 Task: Create in the project AuraTech in Backlog an issue 'Create a new online platform for online animation courses with advanced animation tools and community features', assign it to team member softage.4@softage.net and change the status to IN PROGRESS. Create in the project AuraTech in Backlog an issue 'Implement a new cloud-based time tracking system for a company with advanced time tracking and project management features', assign it to team member softage.1@softage.net and change the status to IN PROGRESS
Action: Mouse moved to (230, 67)
Screenshot: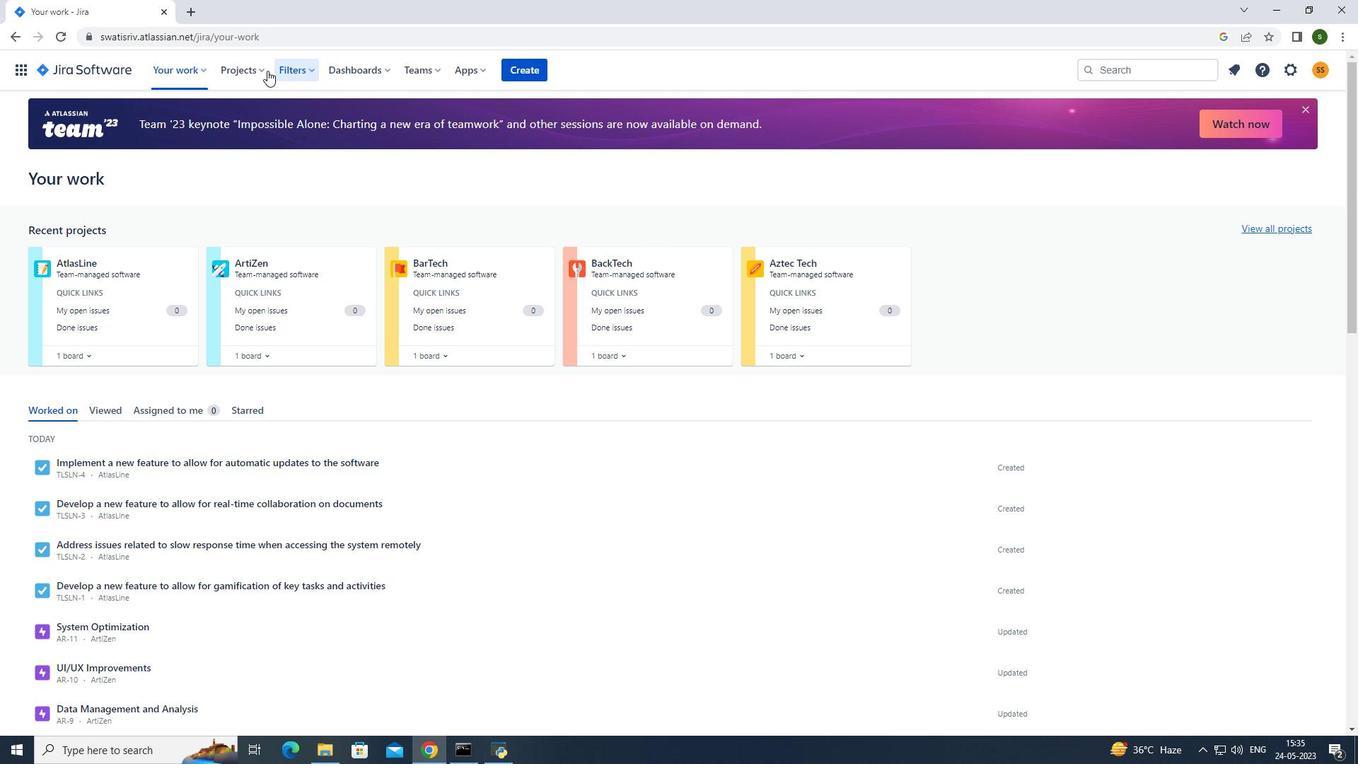 
Action: Mouse pressed left at (230, 67)
Screenshot: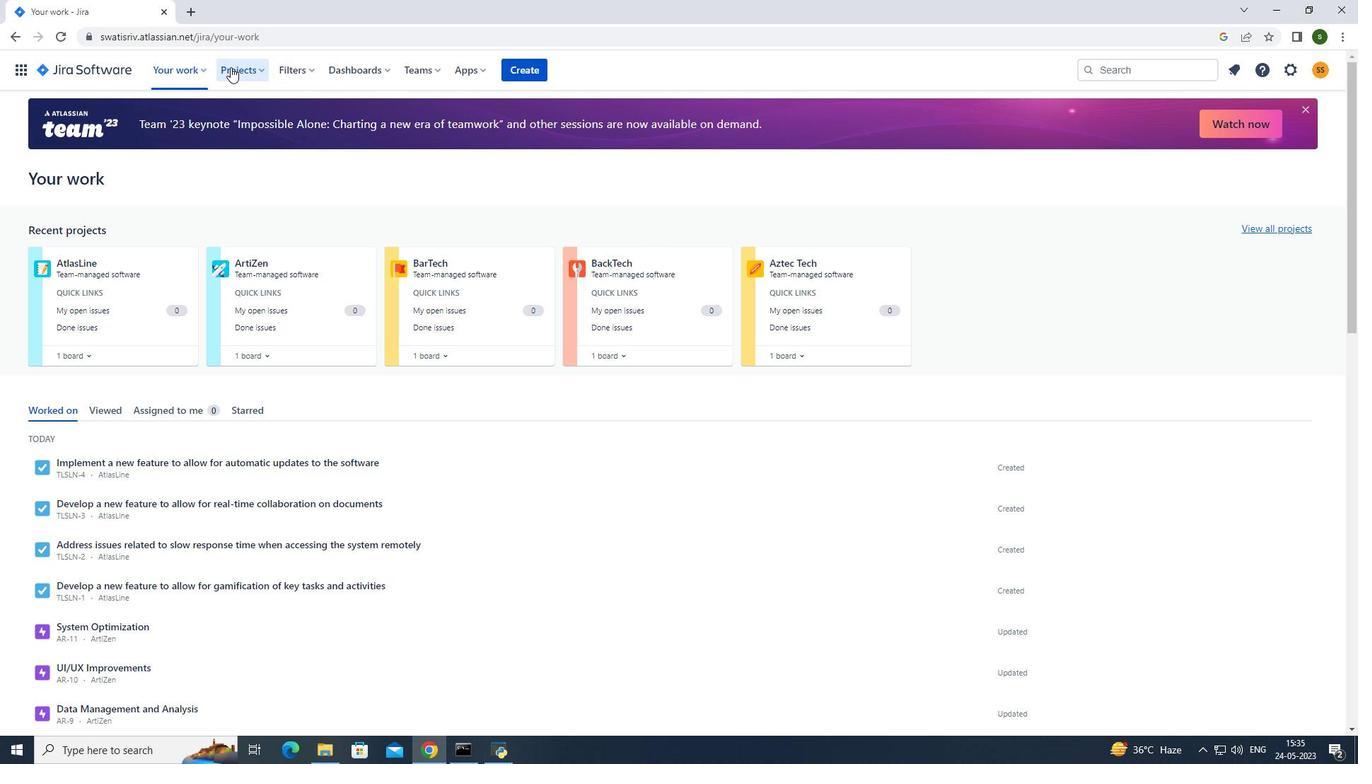 
Action: Mouse moved to (295, 130)
Screenshot: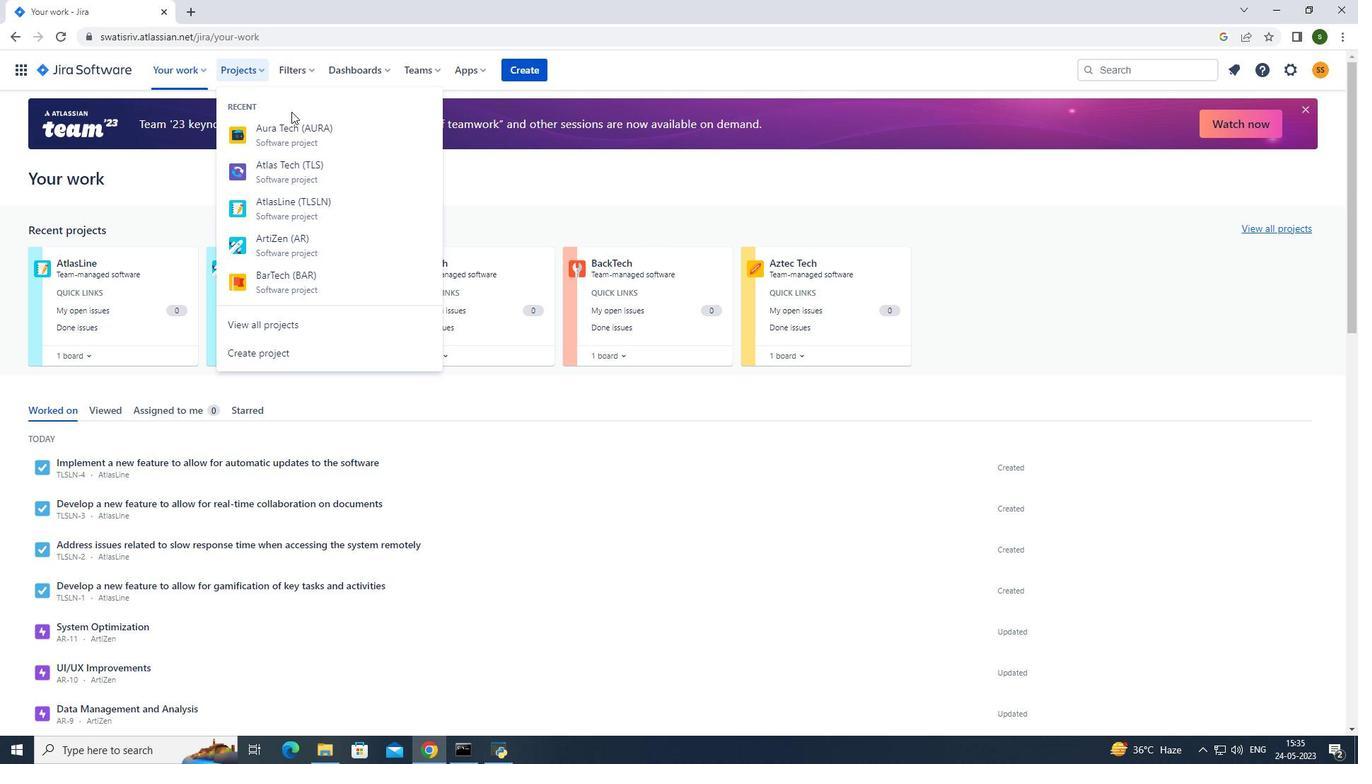 
Action: Mouse pressed left at (295, 130)
Screenshot: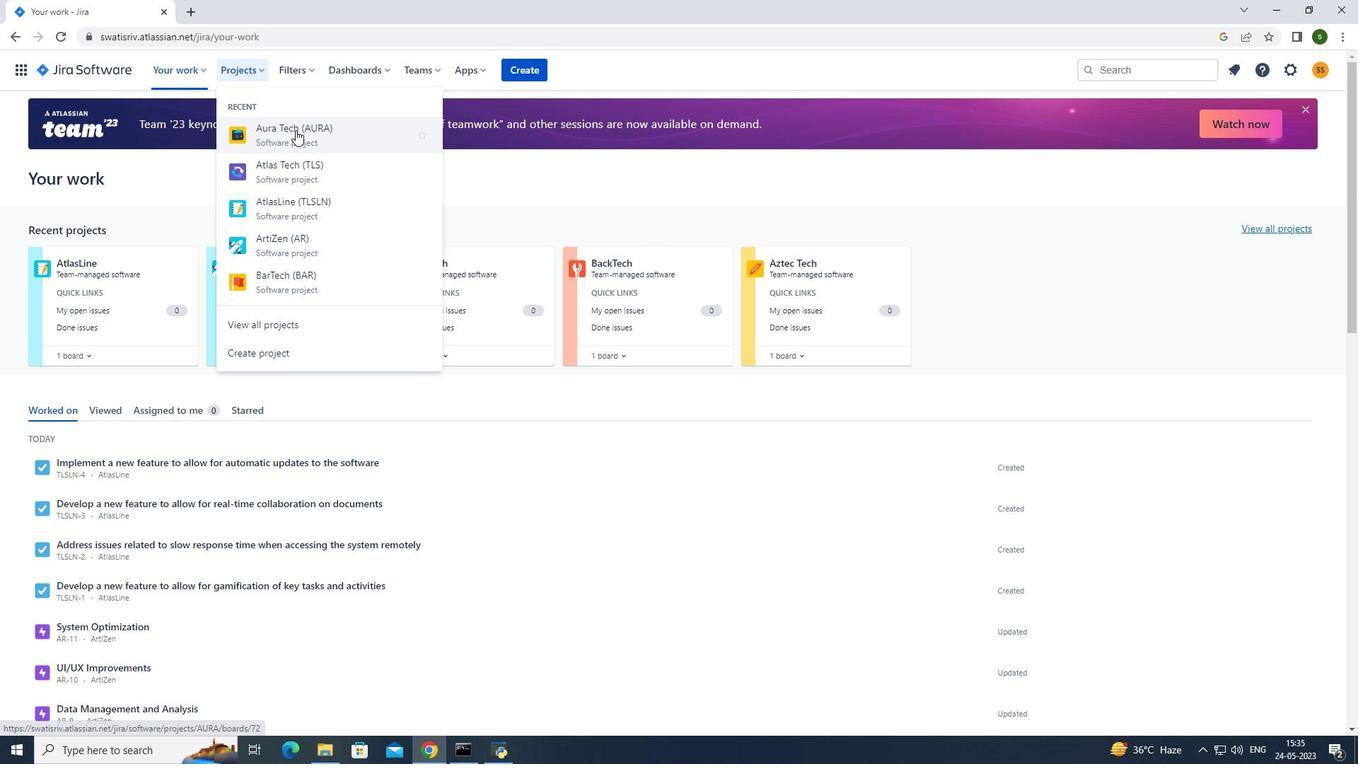 
Action: Mouse moved to (147, 215)
Screenshot: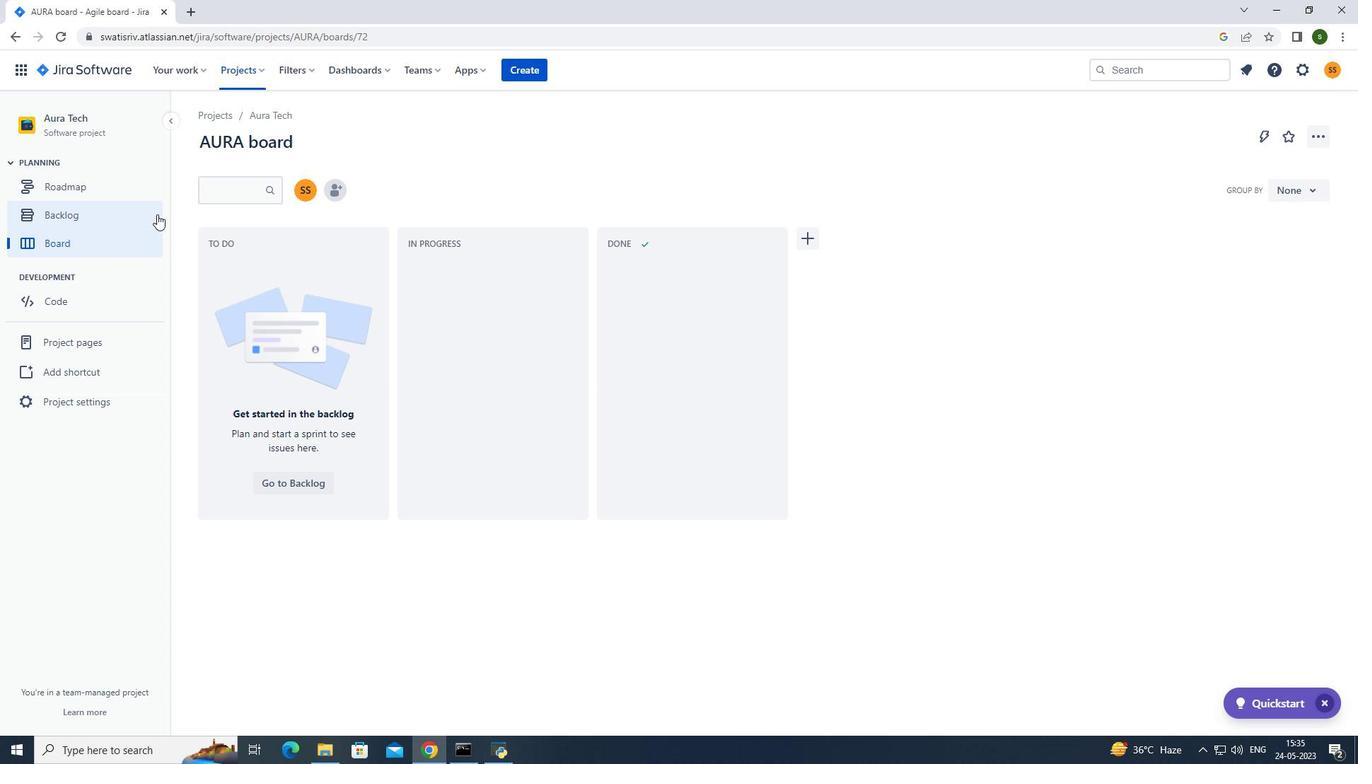 
Action: Mouse pressed left at (147, 215)
Screenshot: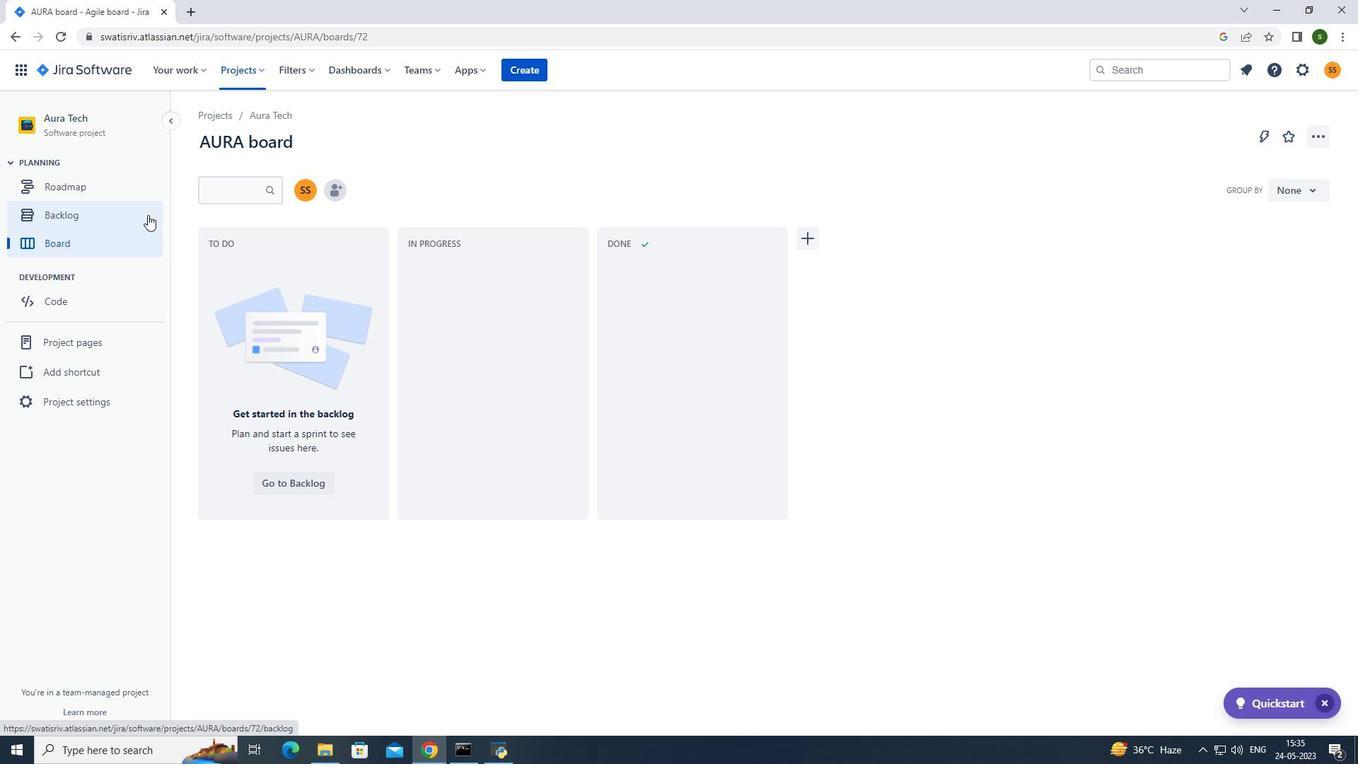 
Action: Mouse moved to (261, 309)
Screenshot: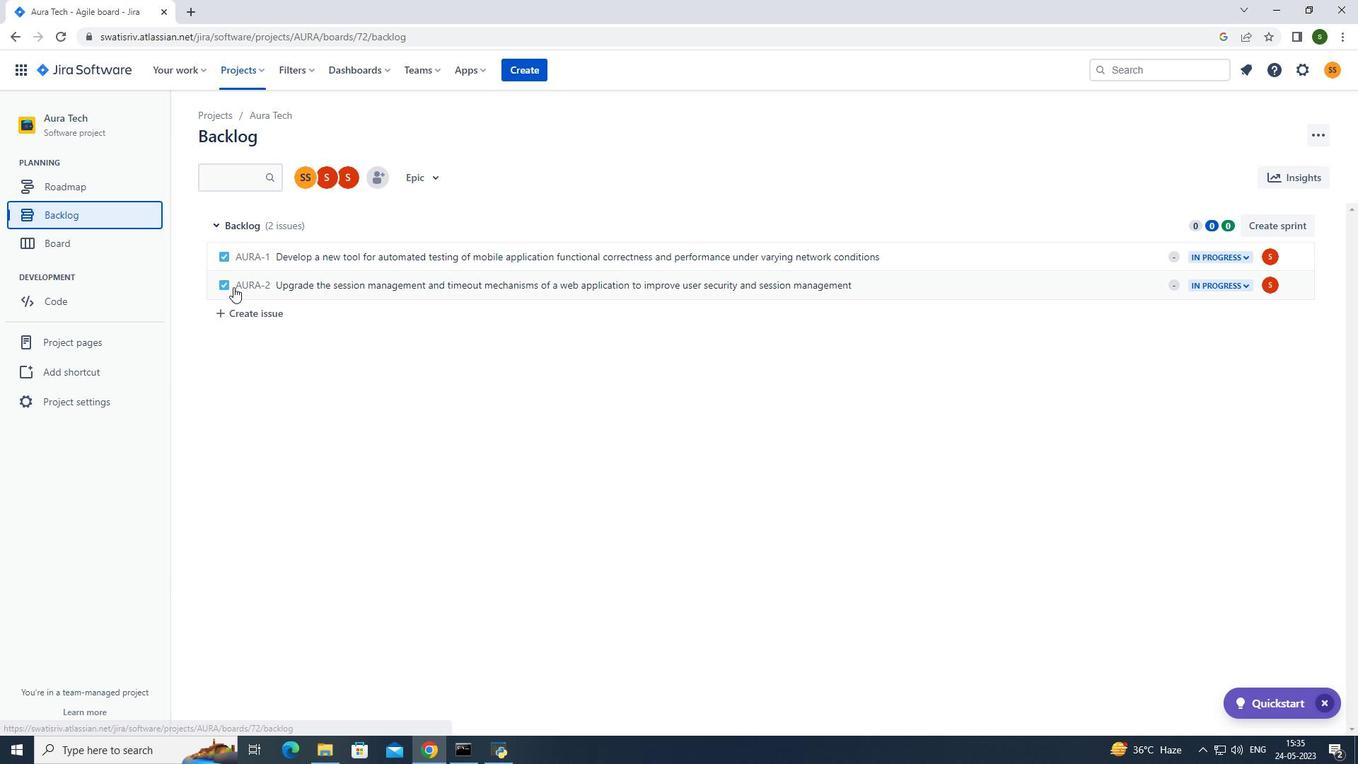 
Action: Mouse pressed left at (261, 309)
Screenshot: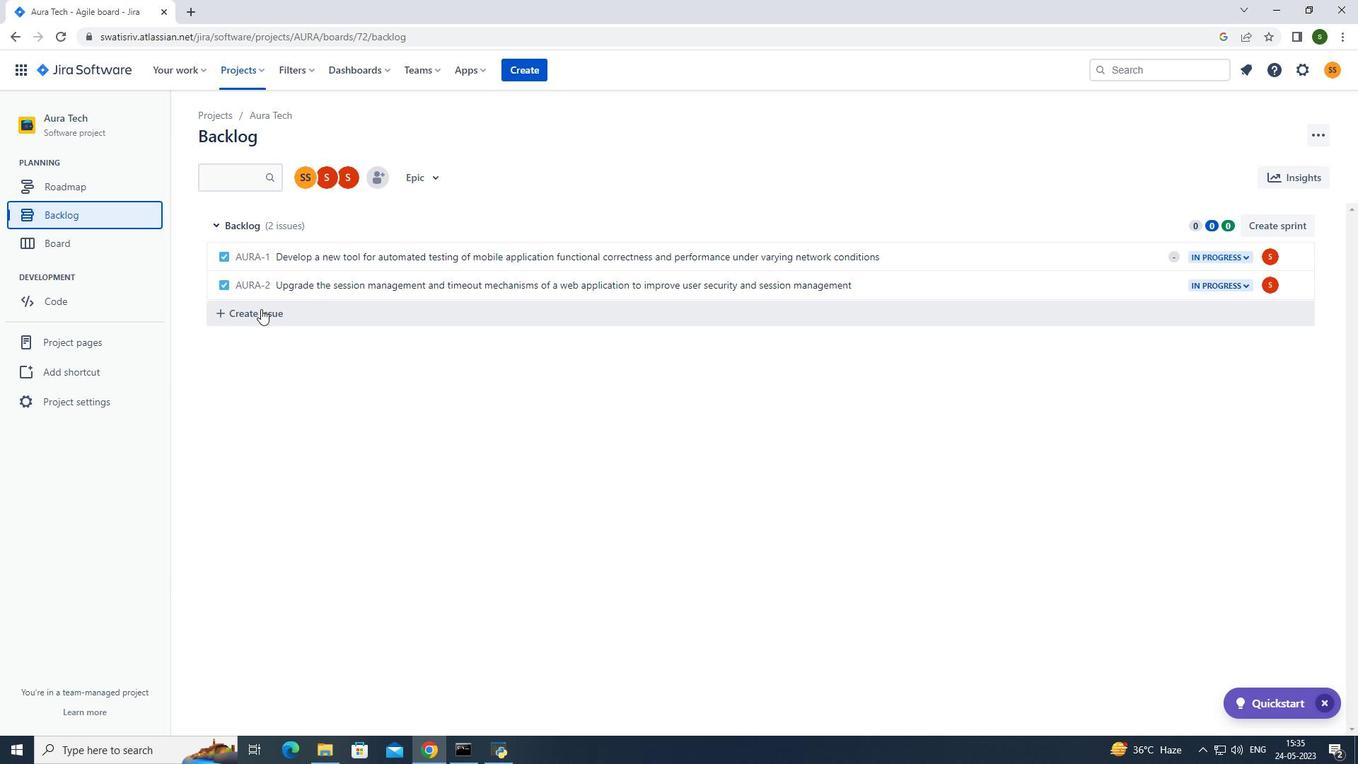 
Action: Mouse moved to (324, 313)
Screenshot: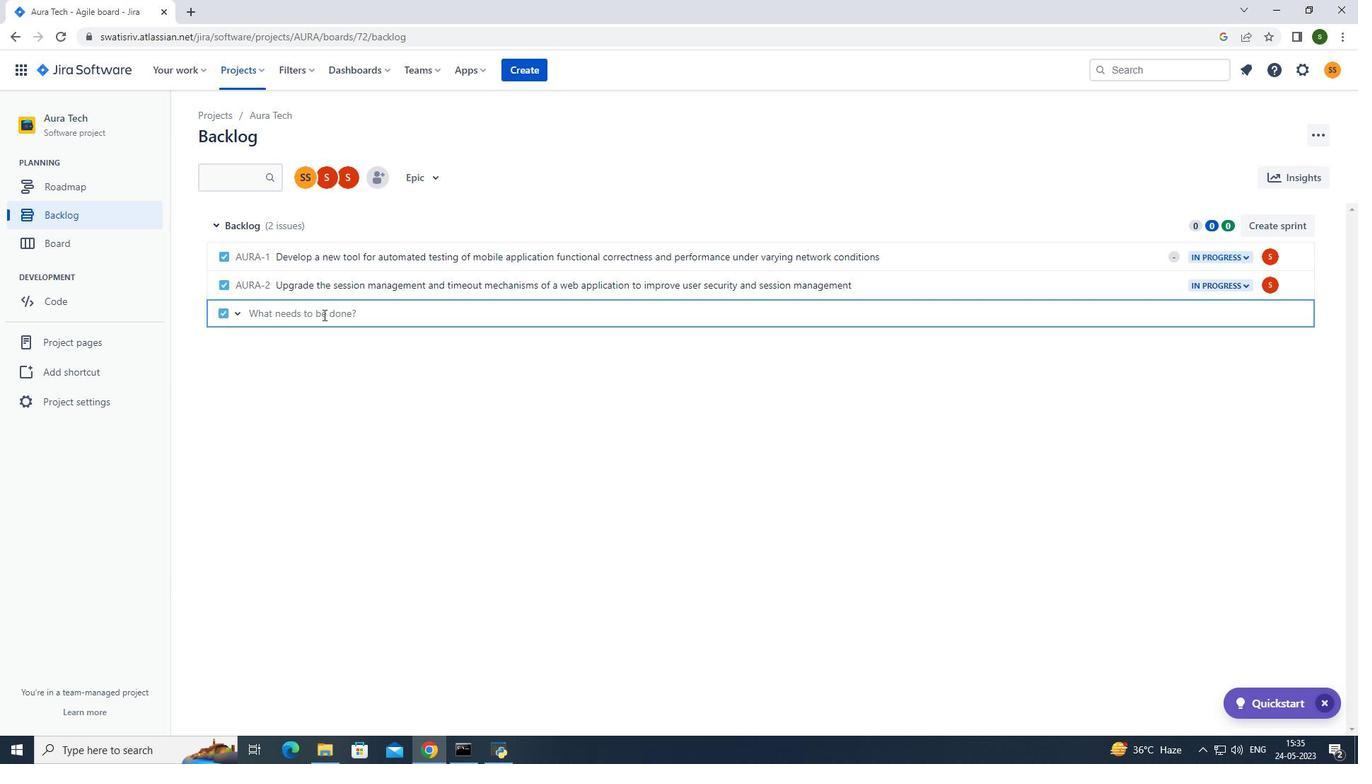 
Action: Mouse pressed left at (324, 313)
Screenshot: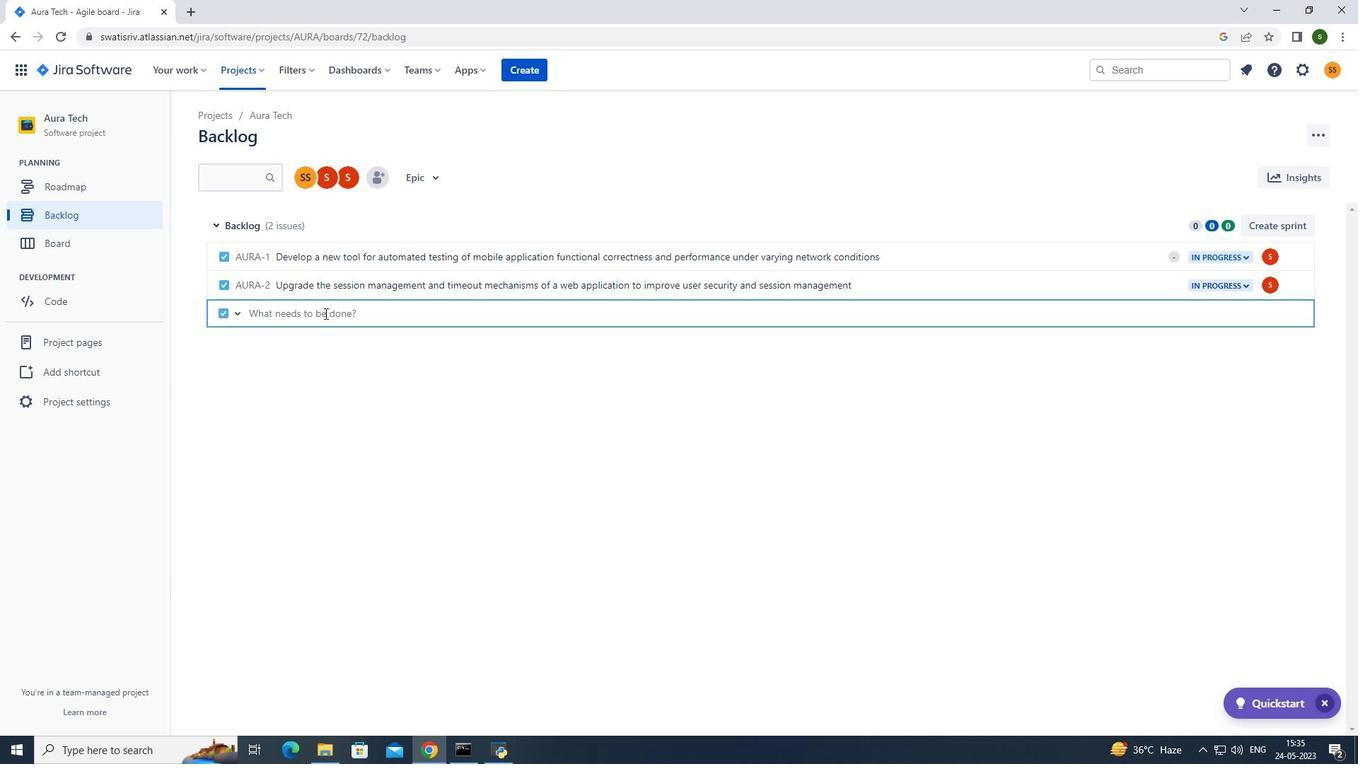 
Action: Mouse moved to (324, 311)
Screenshot: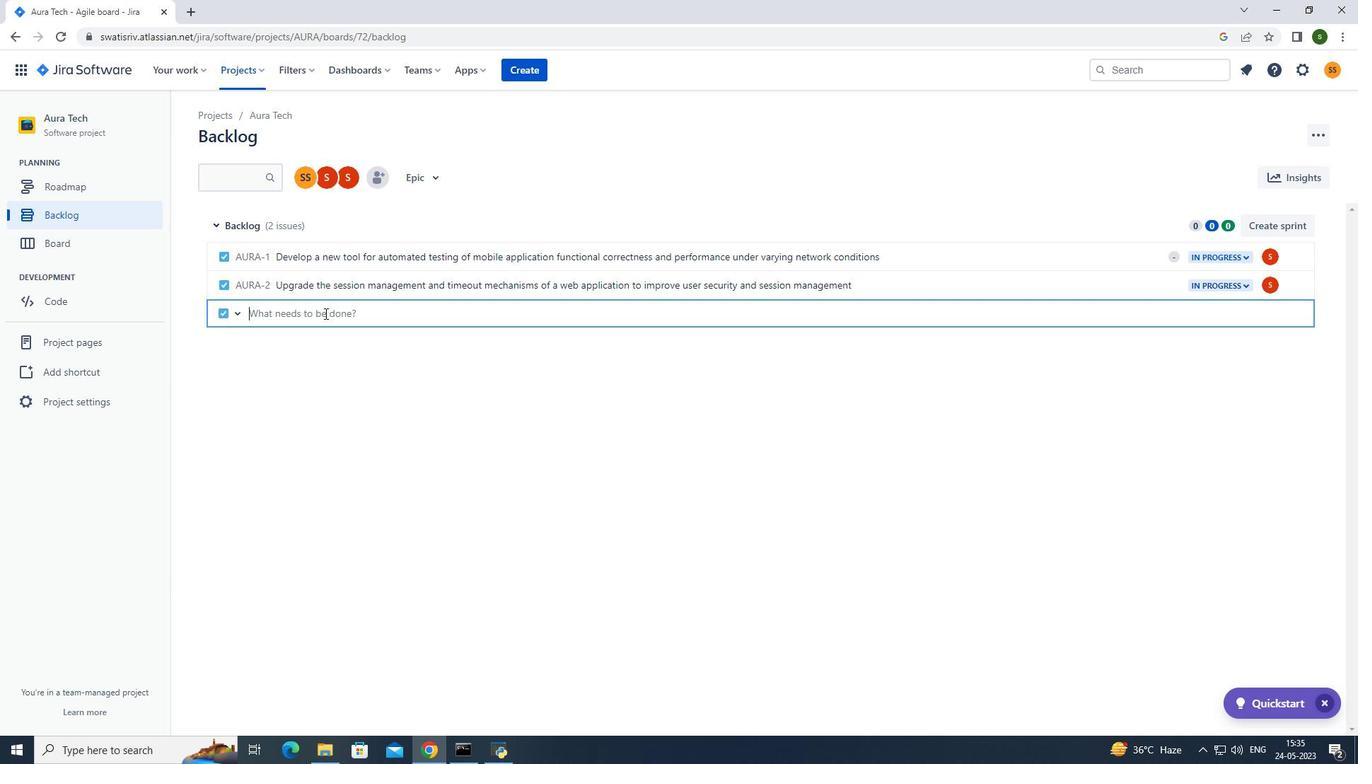 
Action: Key pressed <Key.caps_lock>C<Key.caps_lock>reate<Key.space>a<Key.space>new<Key.space>online<Key.space>play<Key.backspace>tform<Key.space>for<Key.space>online<Key.space>animay<Key.backspace>tion<Key.space>courses<Key.space>wiy<Key.backspace>th<Key.space>adb<Key.backspace>vanced<Key.space>animay<Key.backspace>tion<Key.space>tools<Key.space>and<Key.space>community<Key.space>features<Key.enter>
Screenshot: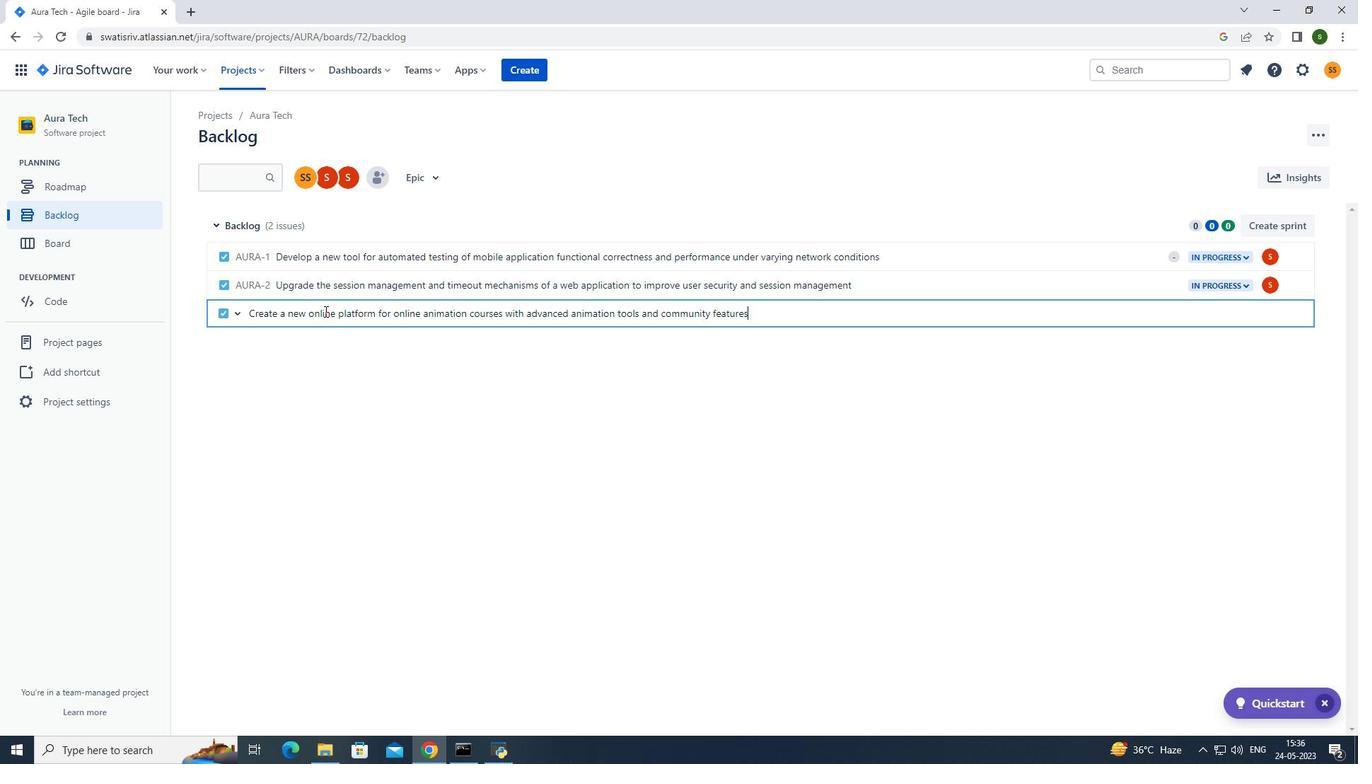 
Action: Mouse moved to (1265, 310)
Screenshot: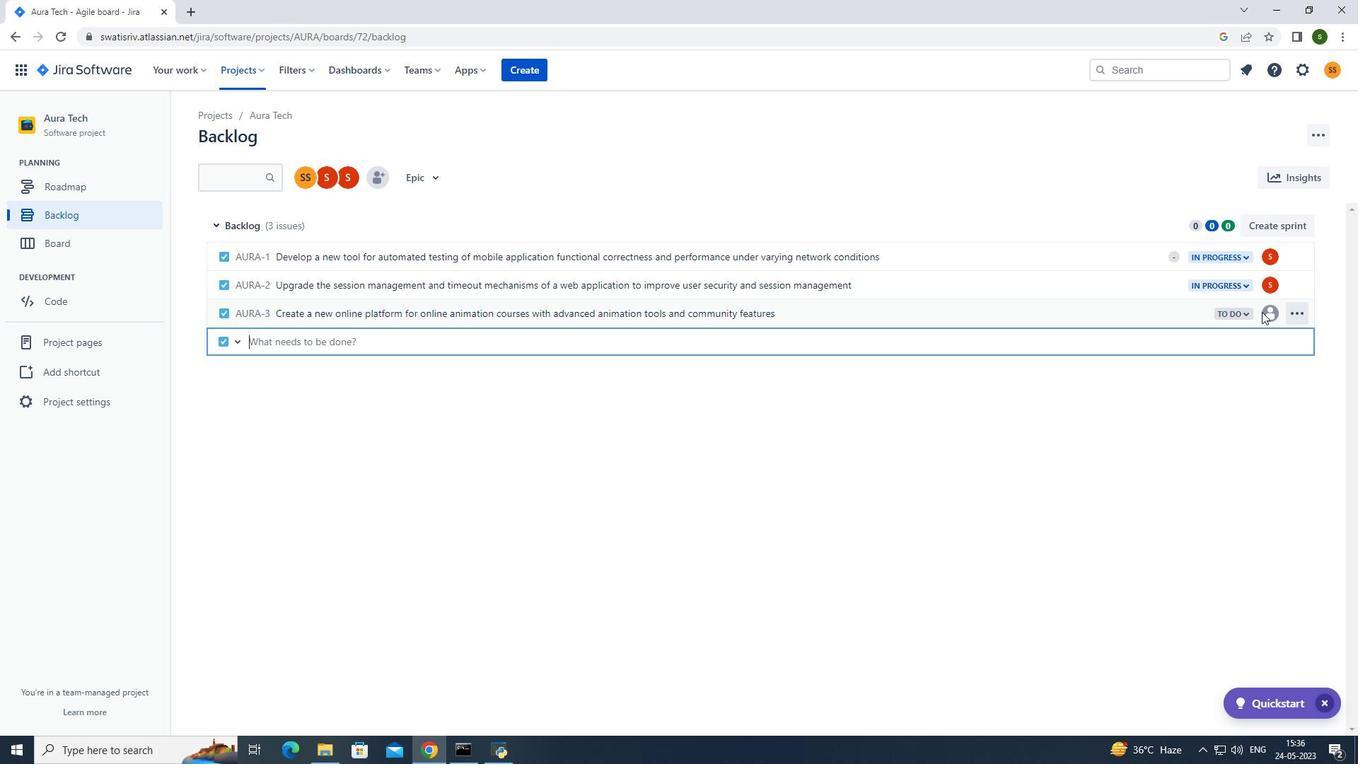 
Action: Mouse pressed left at (1265, 310)
Screenshot: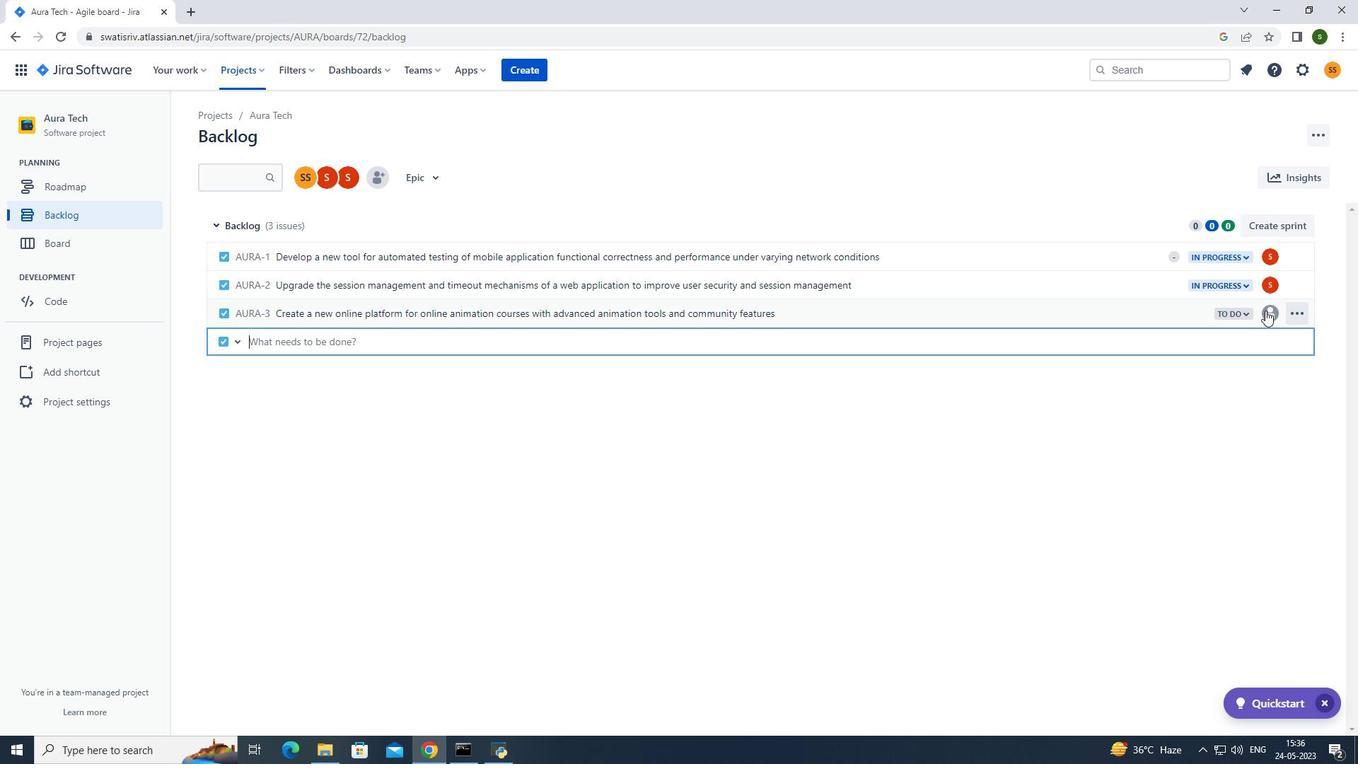 
Action: Mouse moved to (1189, 346)
Screenshot: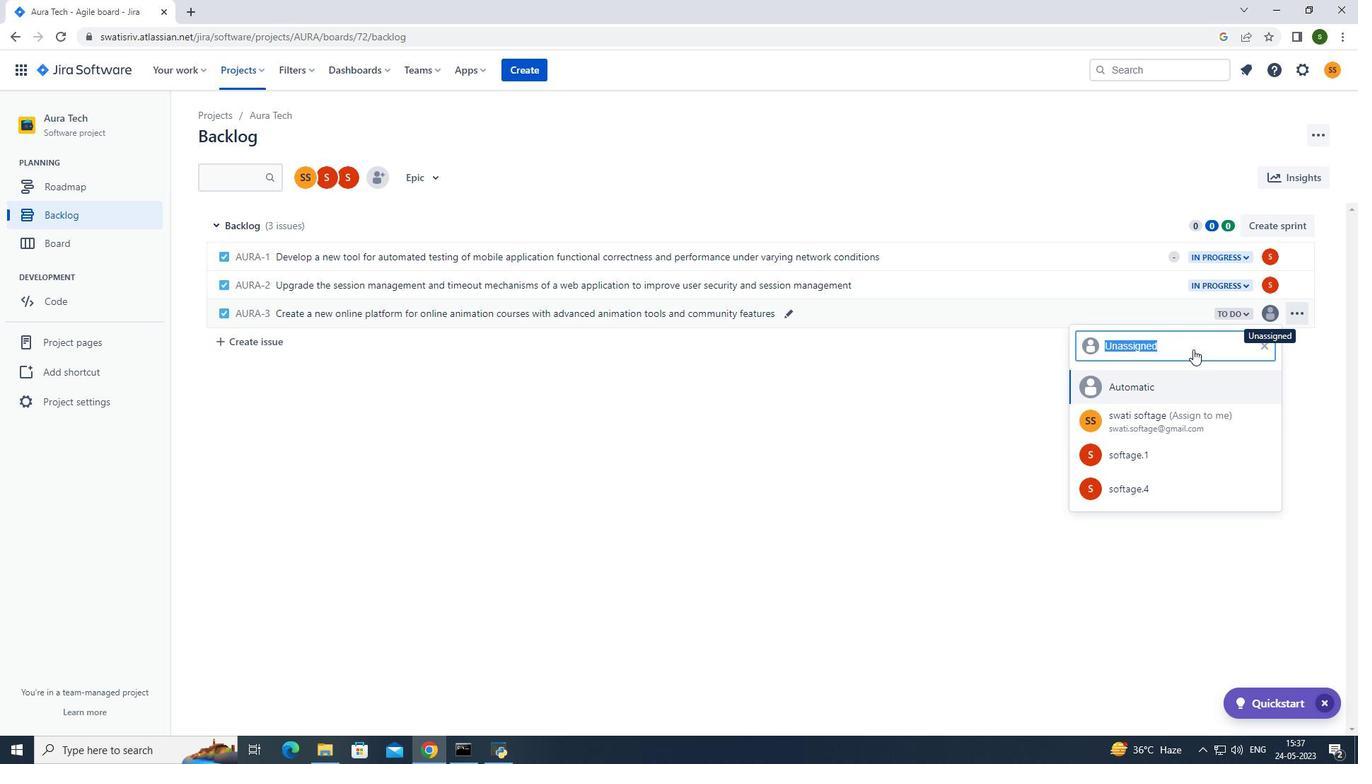 
Action: Key pressed softage.4<Key.shift>@softage.net
Screenshot: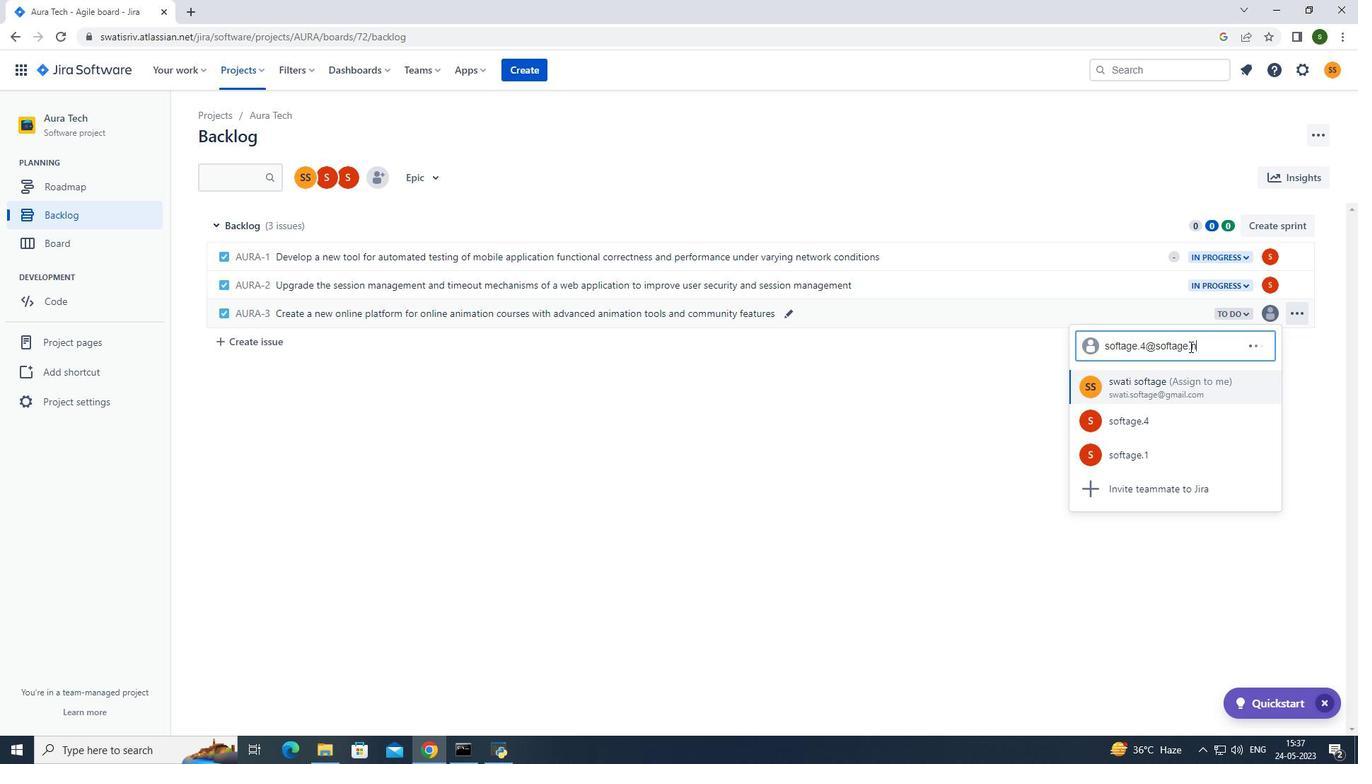 
Action: Mouse moved to (1175, 388)
Screenshot: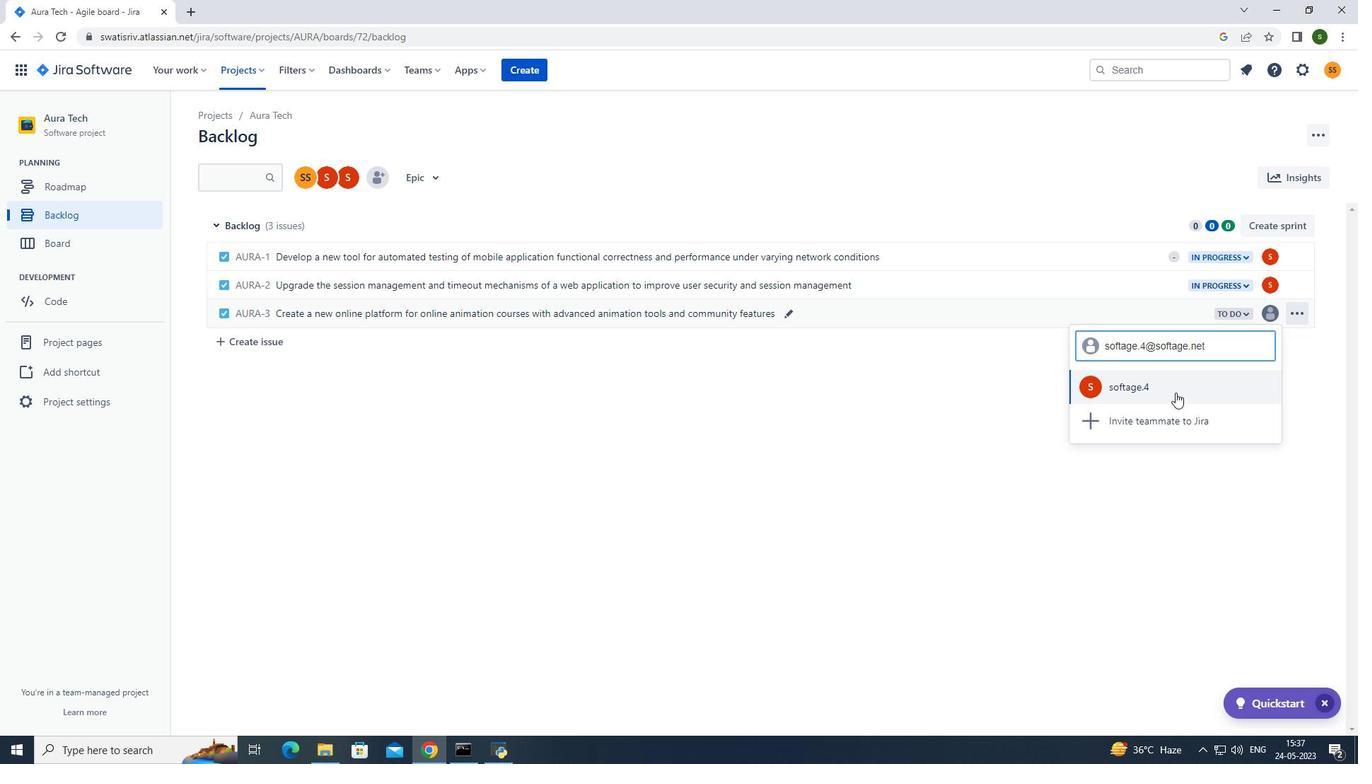 
Action: Mouse pressed left at (1175, 388)
Screenshot: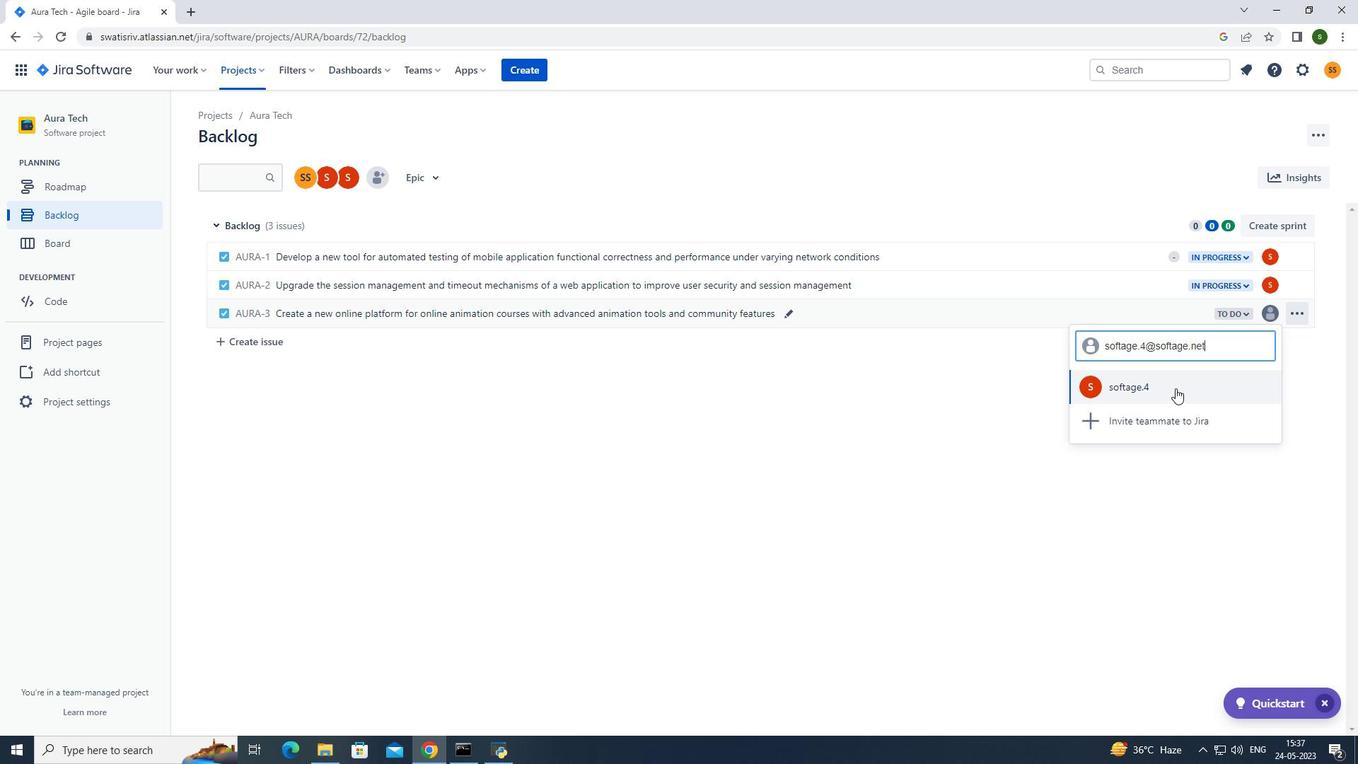 
Action: Mouse moved to (237, 66)
Screenshot: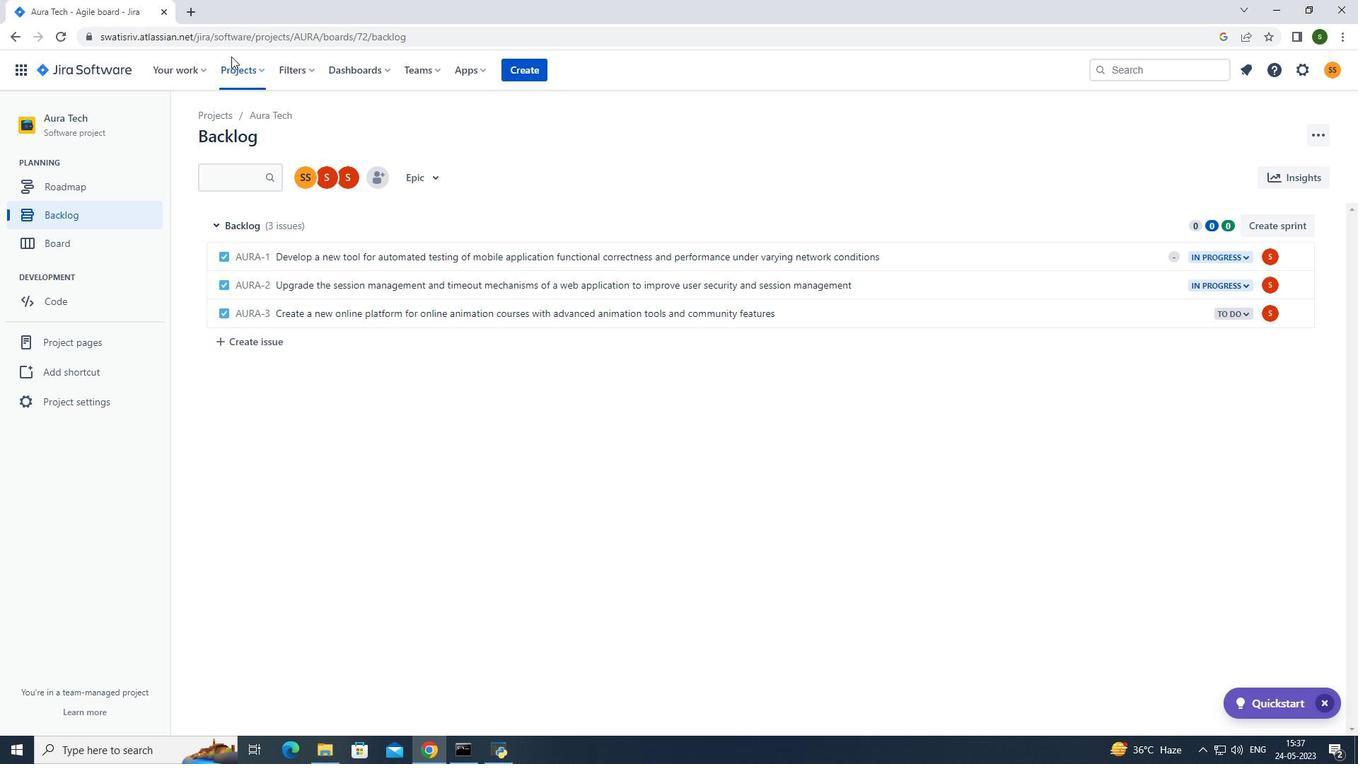
Action: Mouse pressed left at (237, 66)
Screenshot: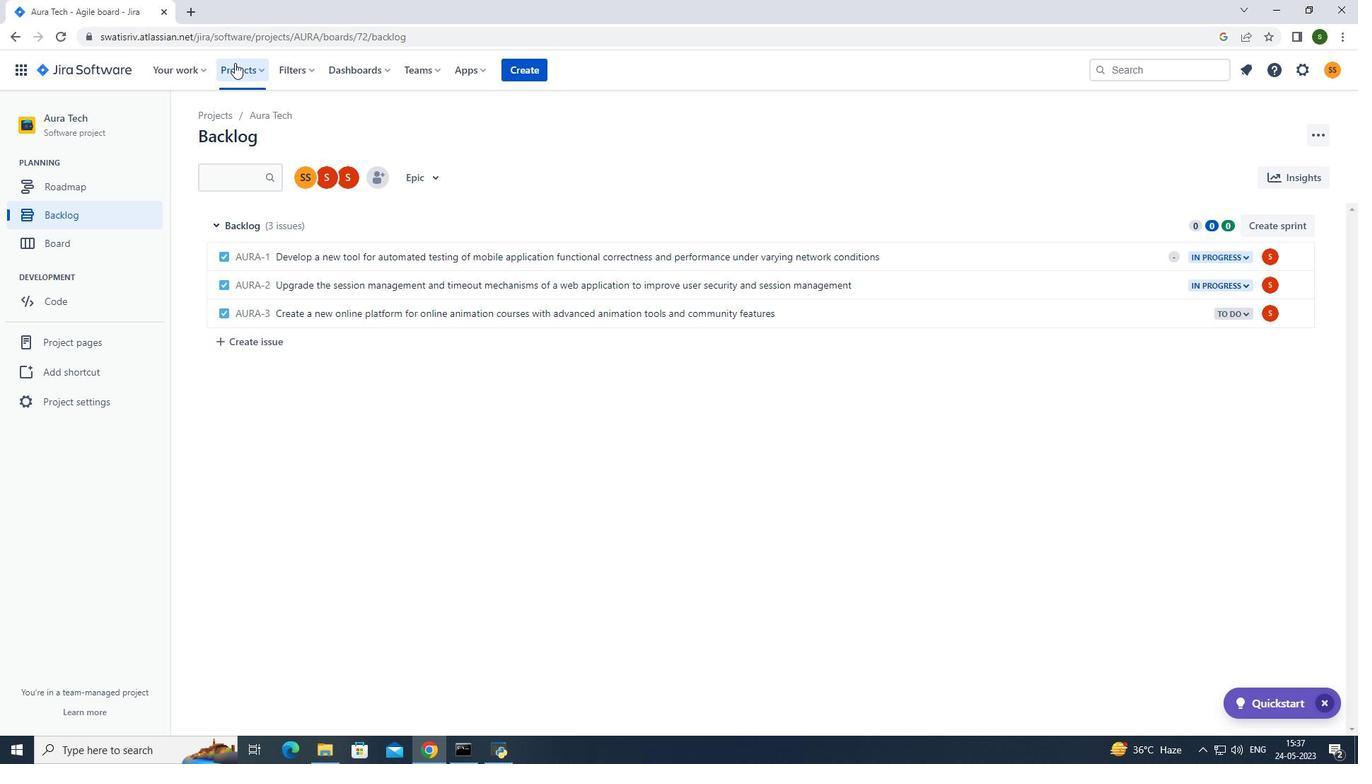 
Action: Mouse moved to (1235, 313)
Screenshot: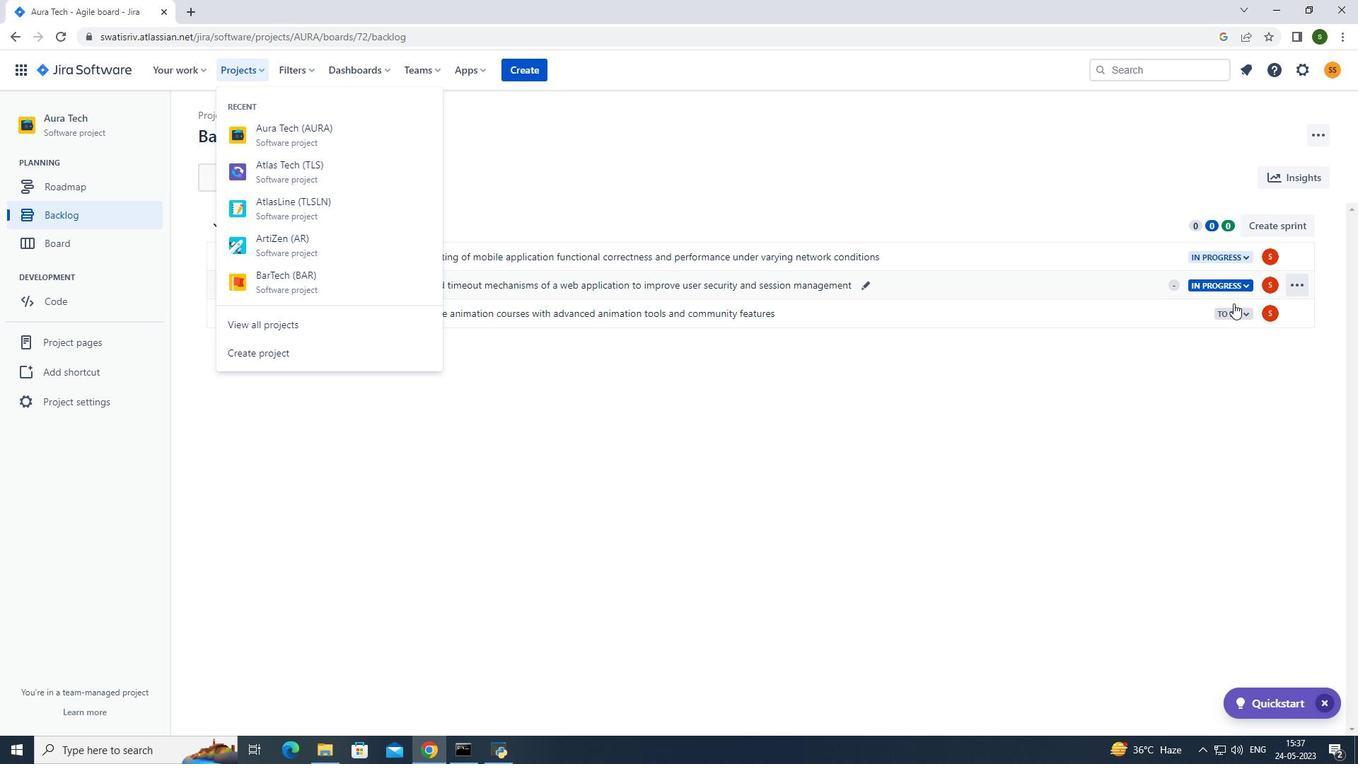 
Action: Mouse pressed left at (1235, 313)
Screenshot: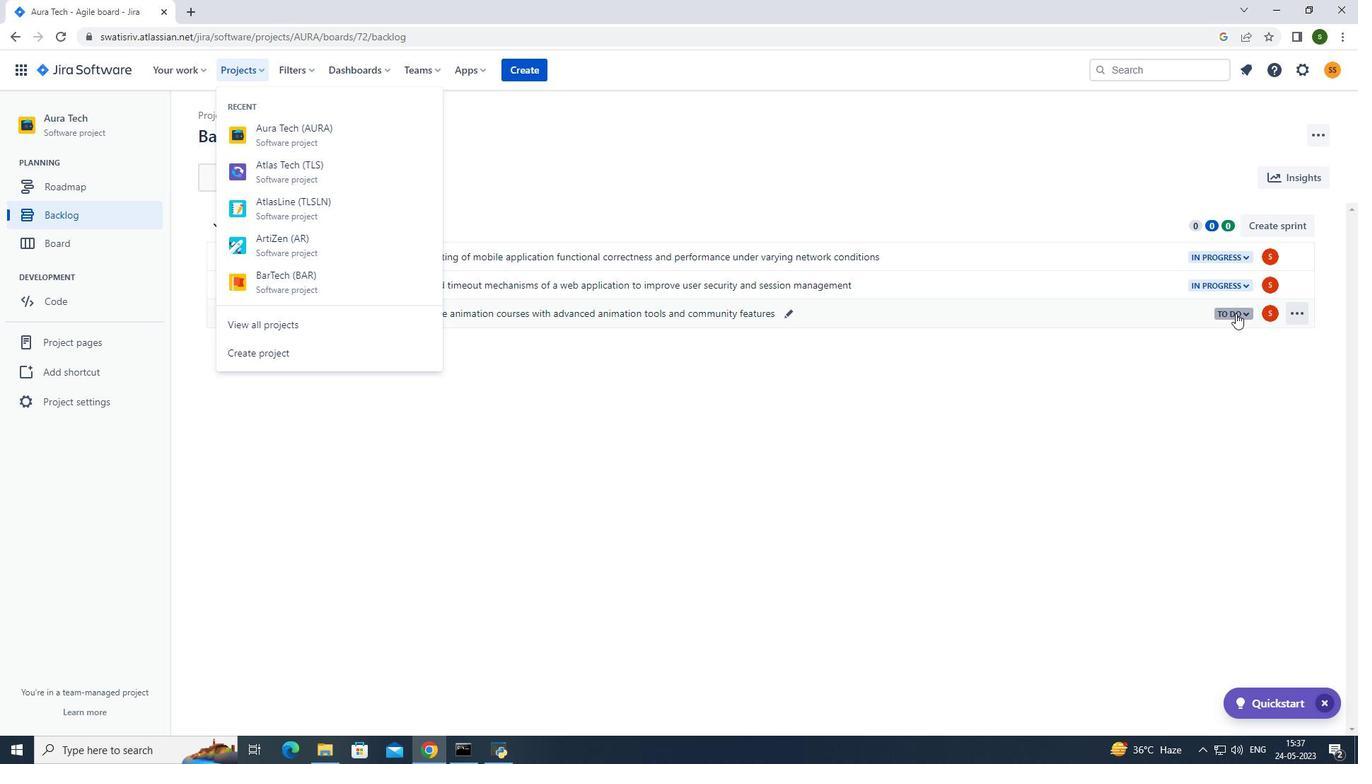 
Action: Mouse moved to (1147, 343)
Screenshot: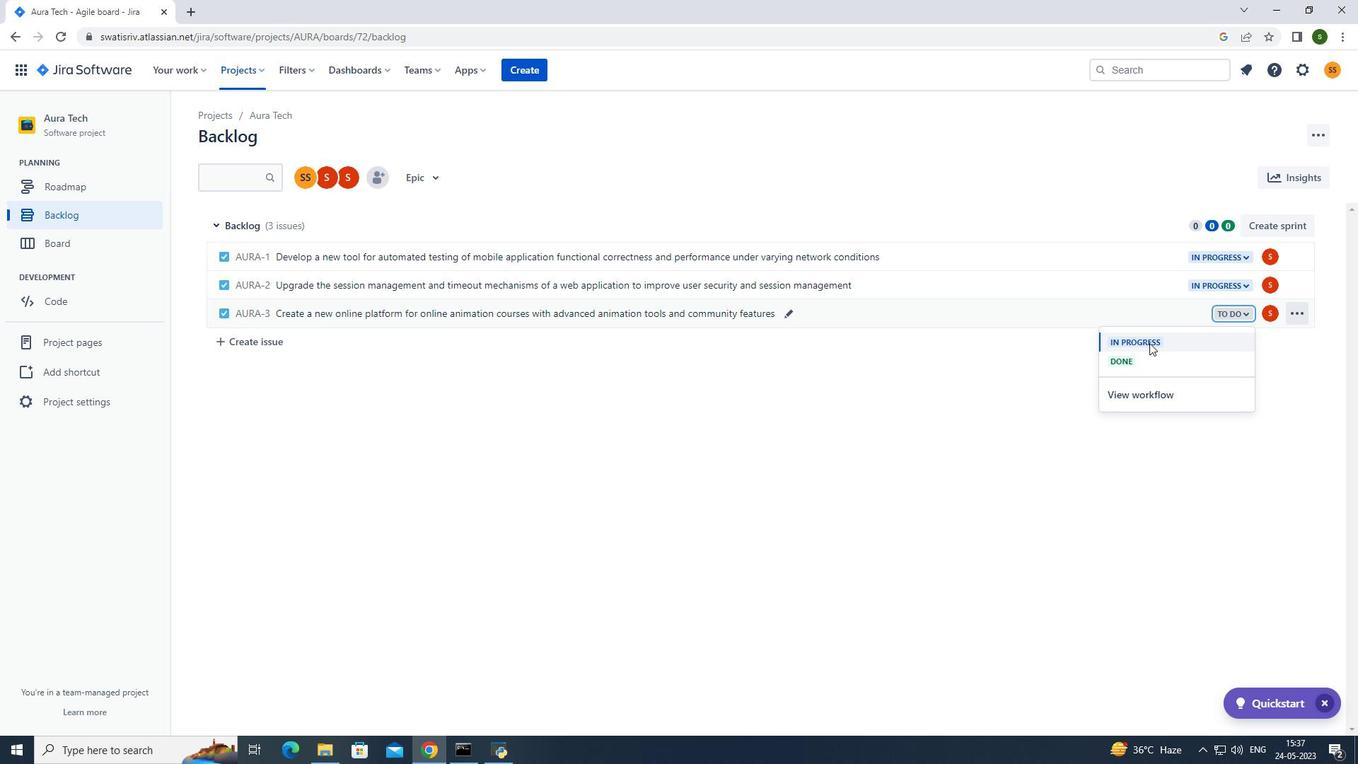 
Action: Mouse pressed left at (1147, 343)
Screenshot: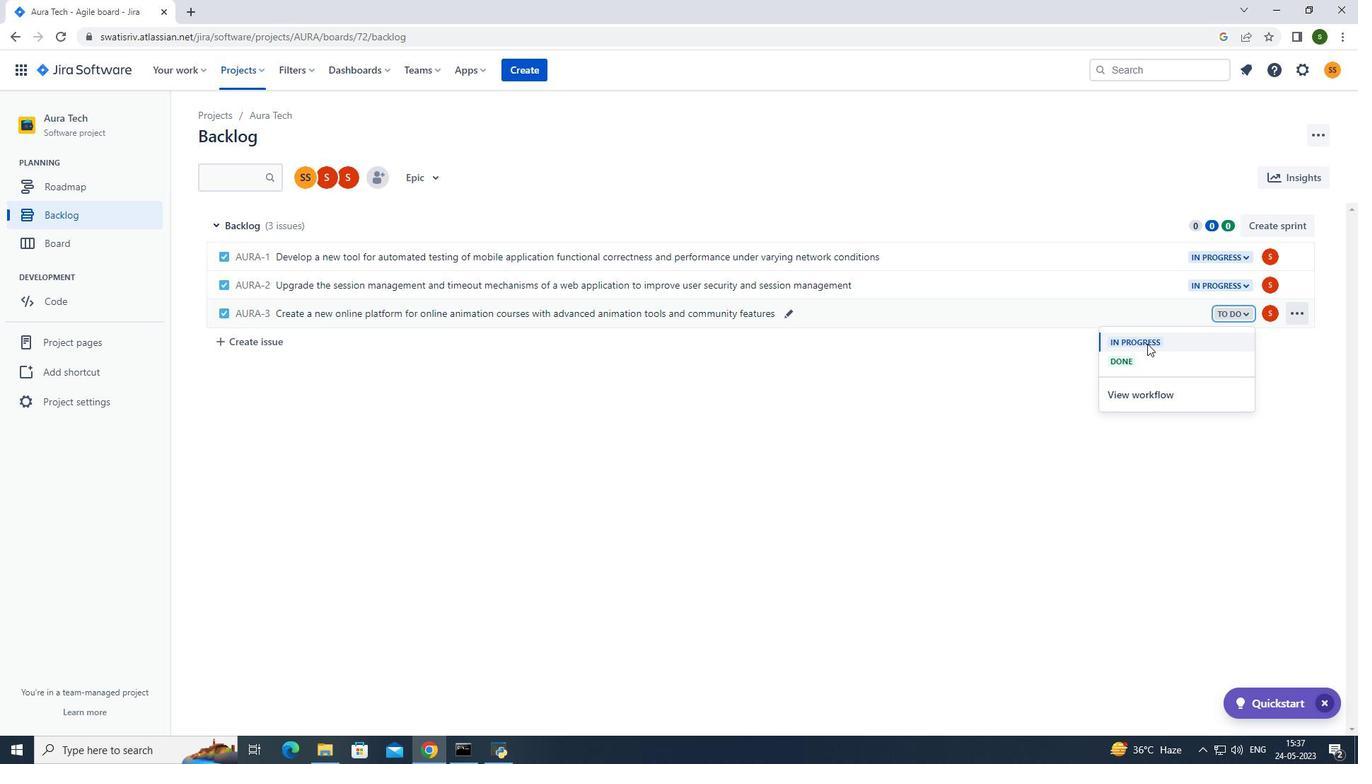 
Action: Mouse moved to (251, 71)
Screenshot: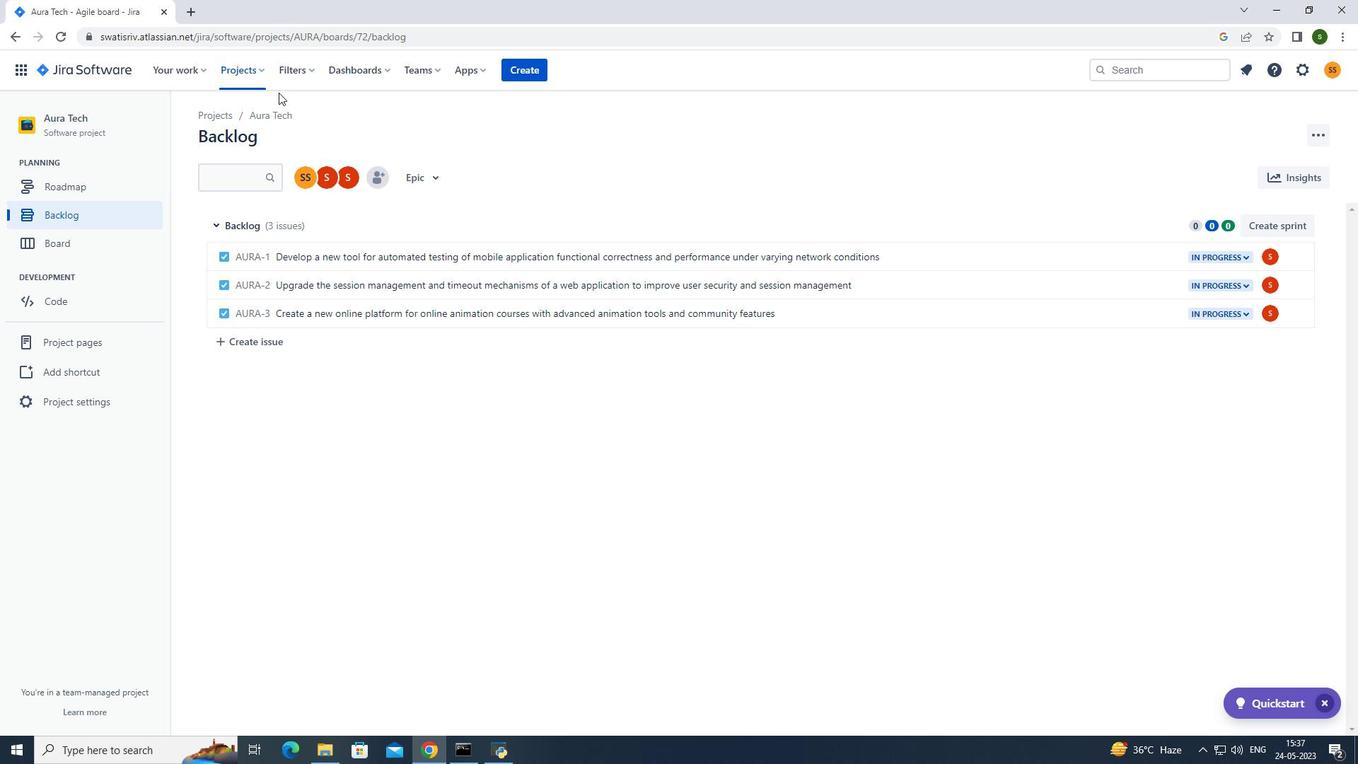 
Action: Mouse pressed left at (251, 71)
Screenshot: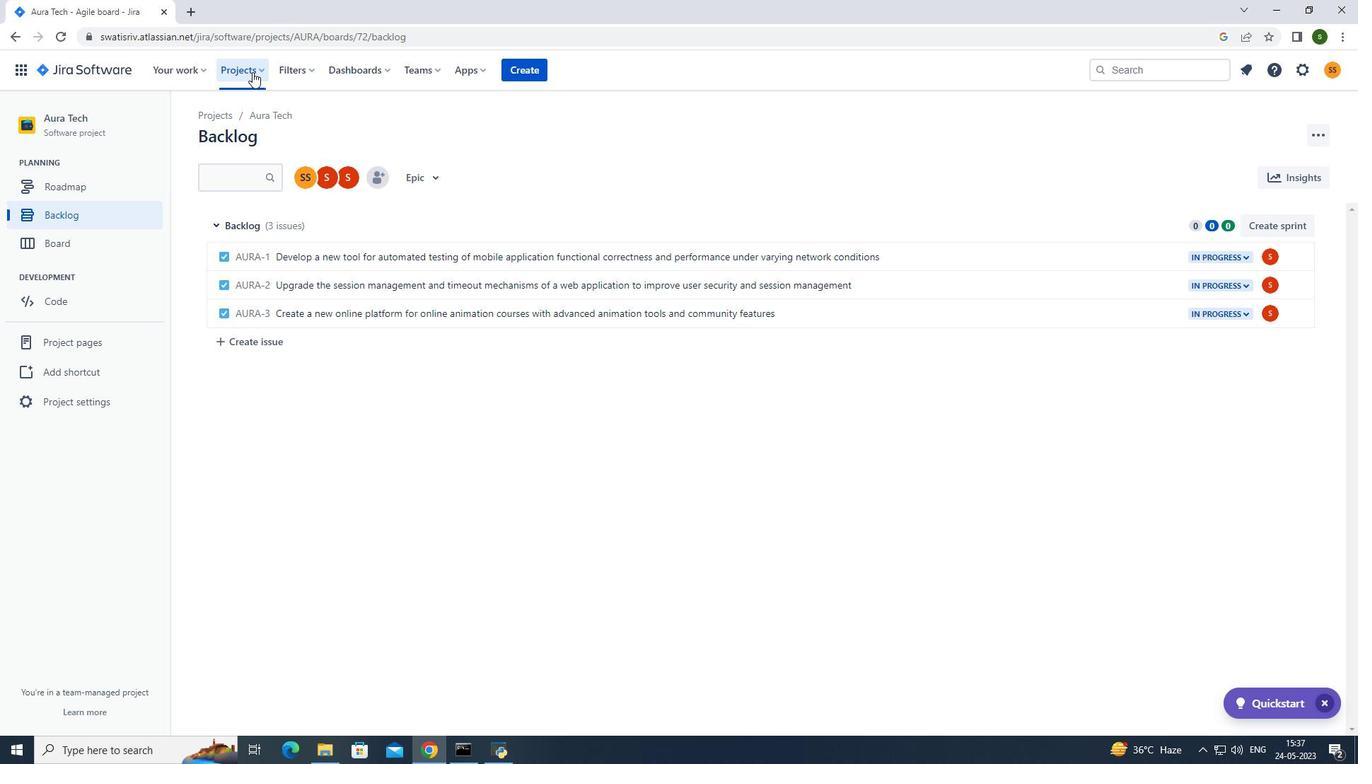 
Action: Mouse moved to (275, 139)
Screenshot: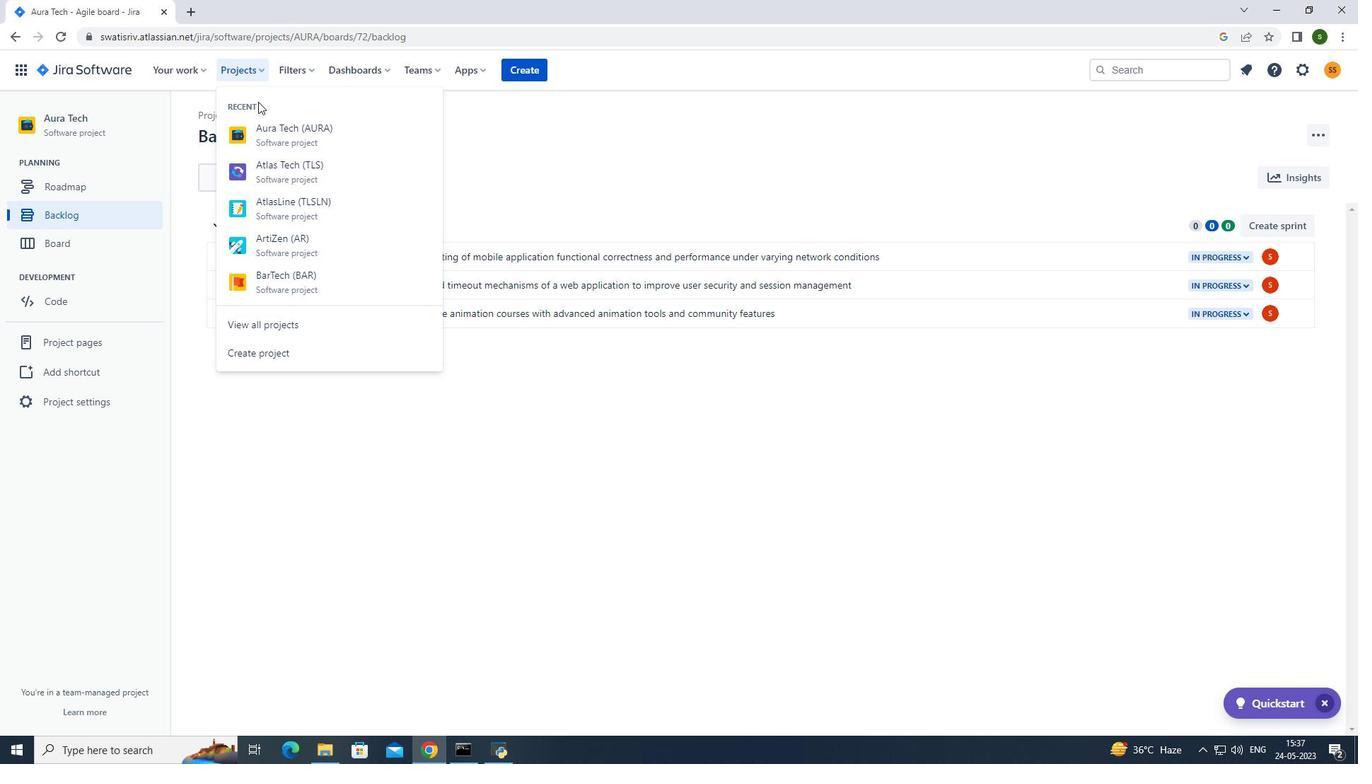 
Action: Mouse pressed left at (275, 139)
Screenshot: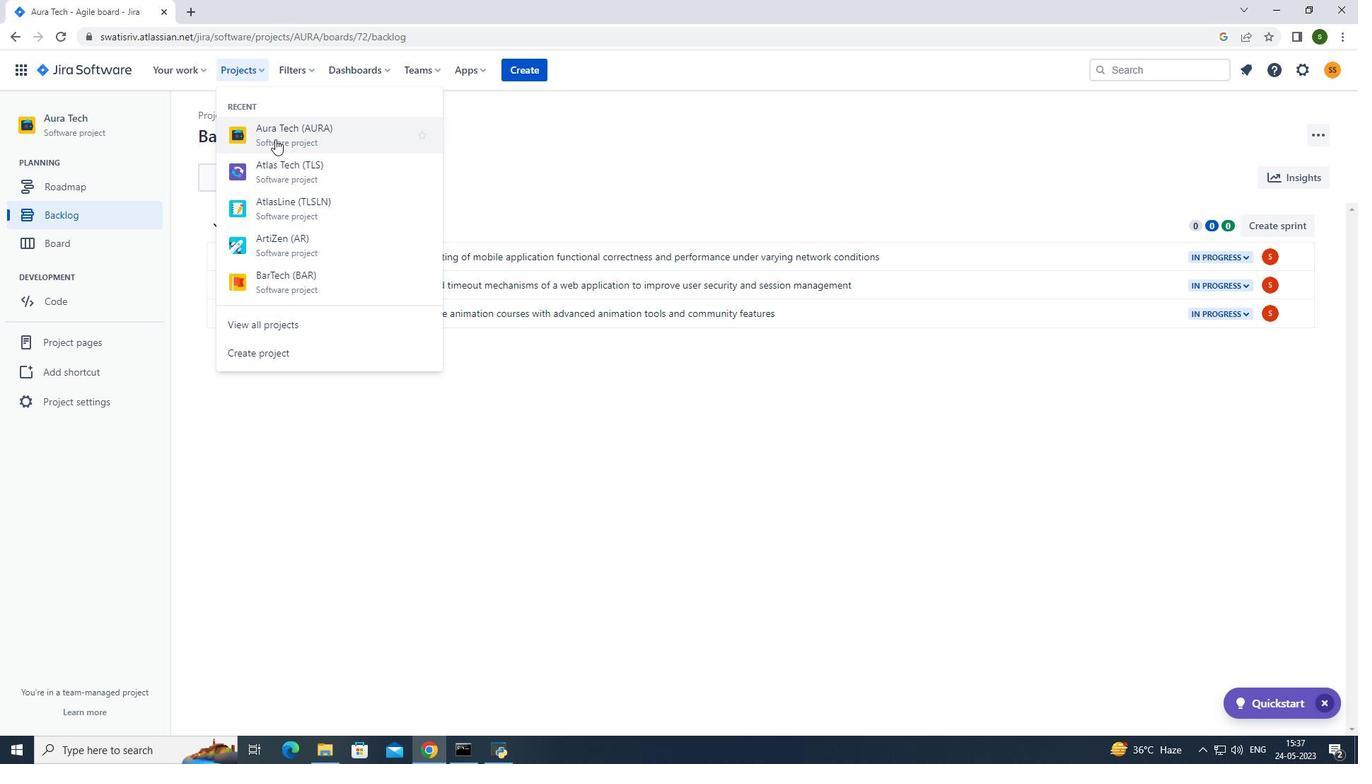 
Action: Mouse moved to (312, 481)
Screenshot: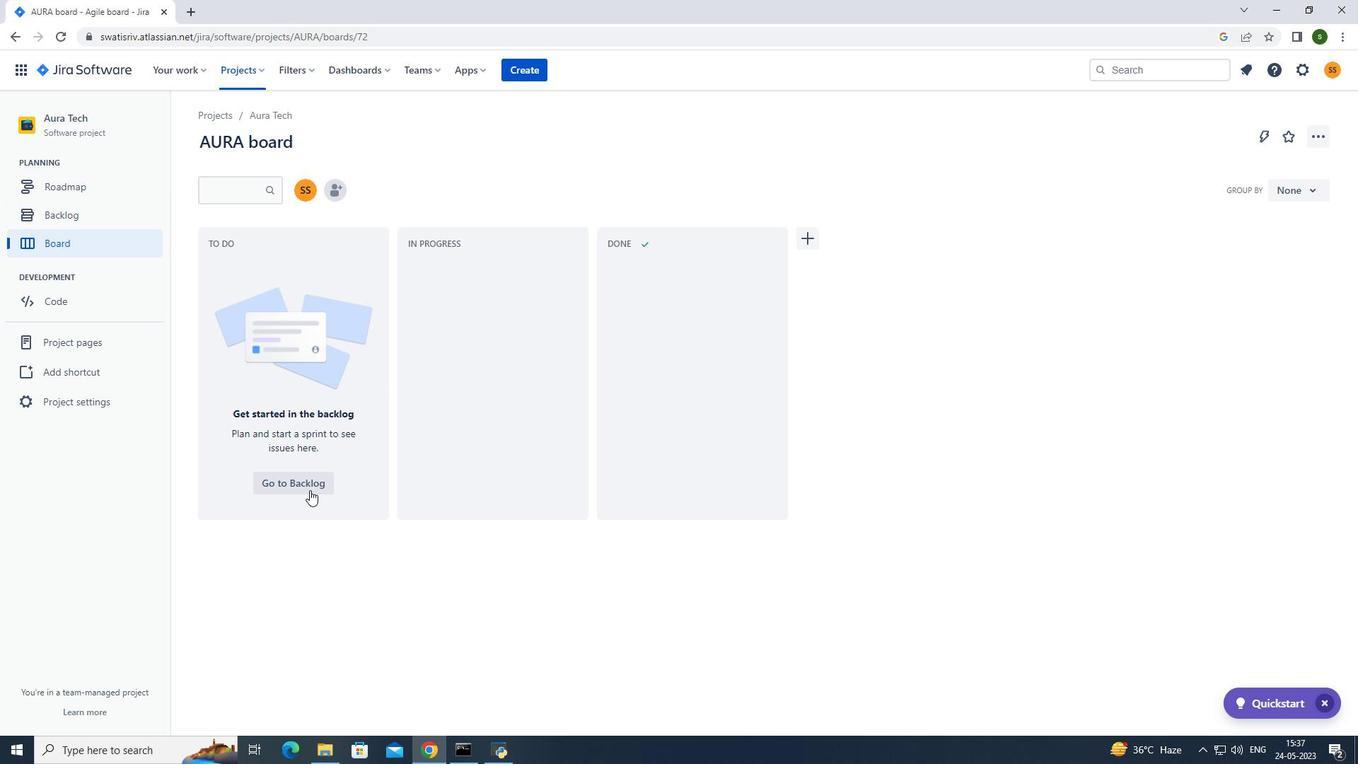 
Action: Mouse pressed left at (312, 481)
Screenshot: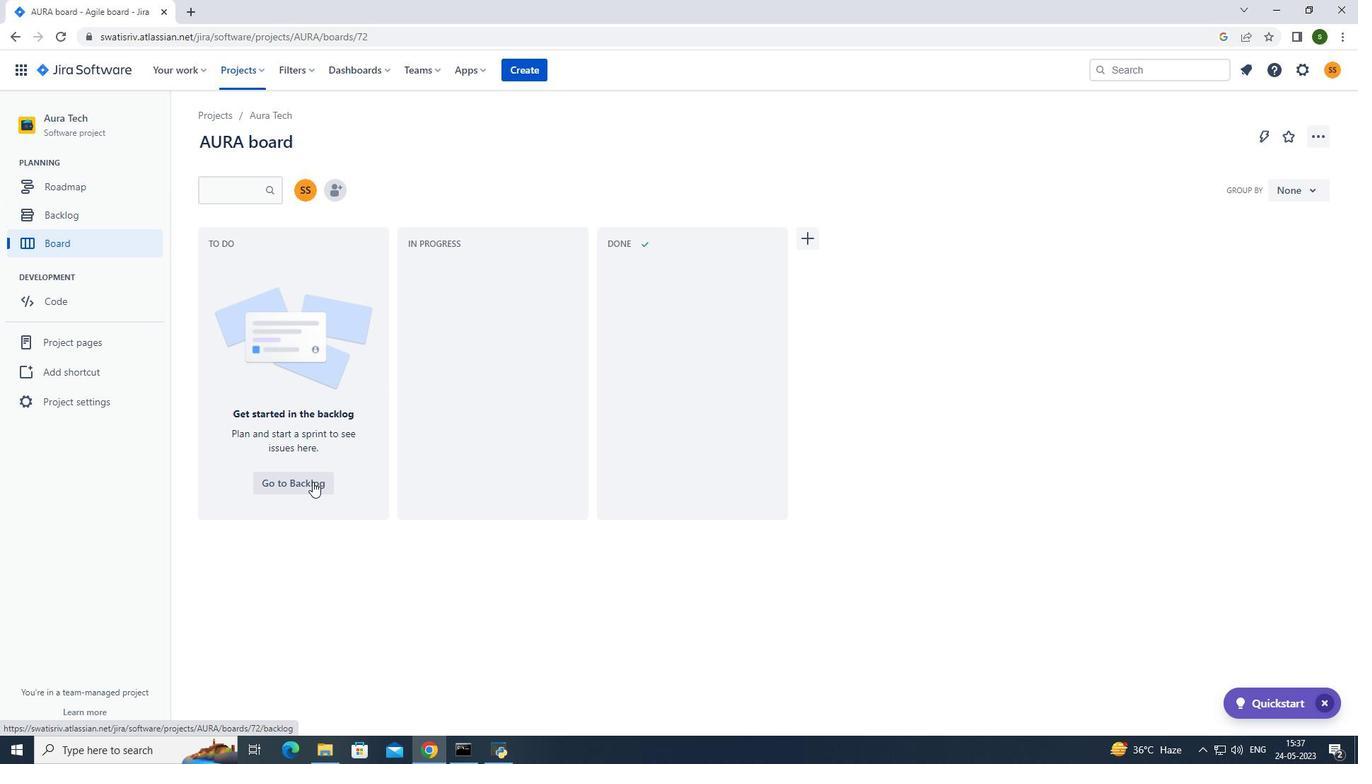 
Action: Mouse moved to (277, 346)
Screenshot: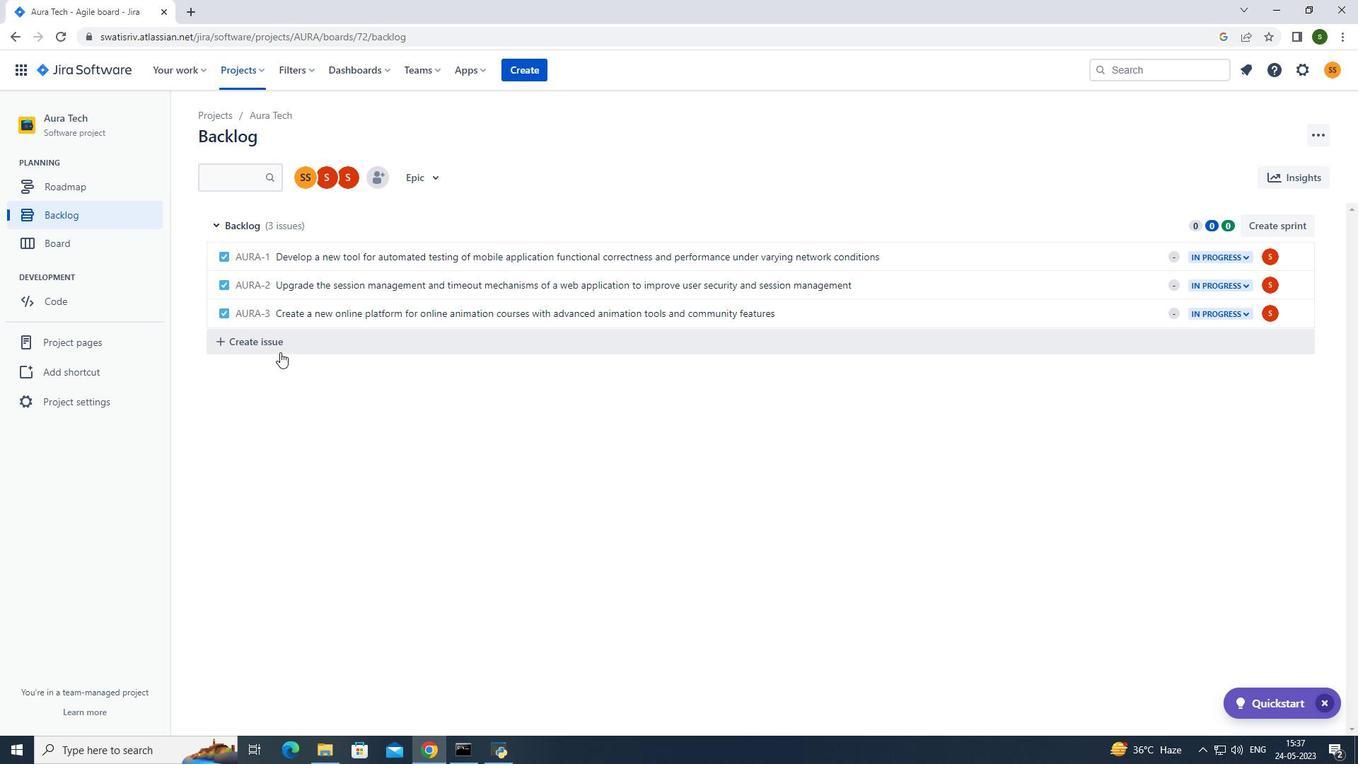 
Action: Mouse pressed left at (277, 346)
Screenshot: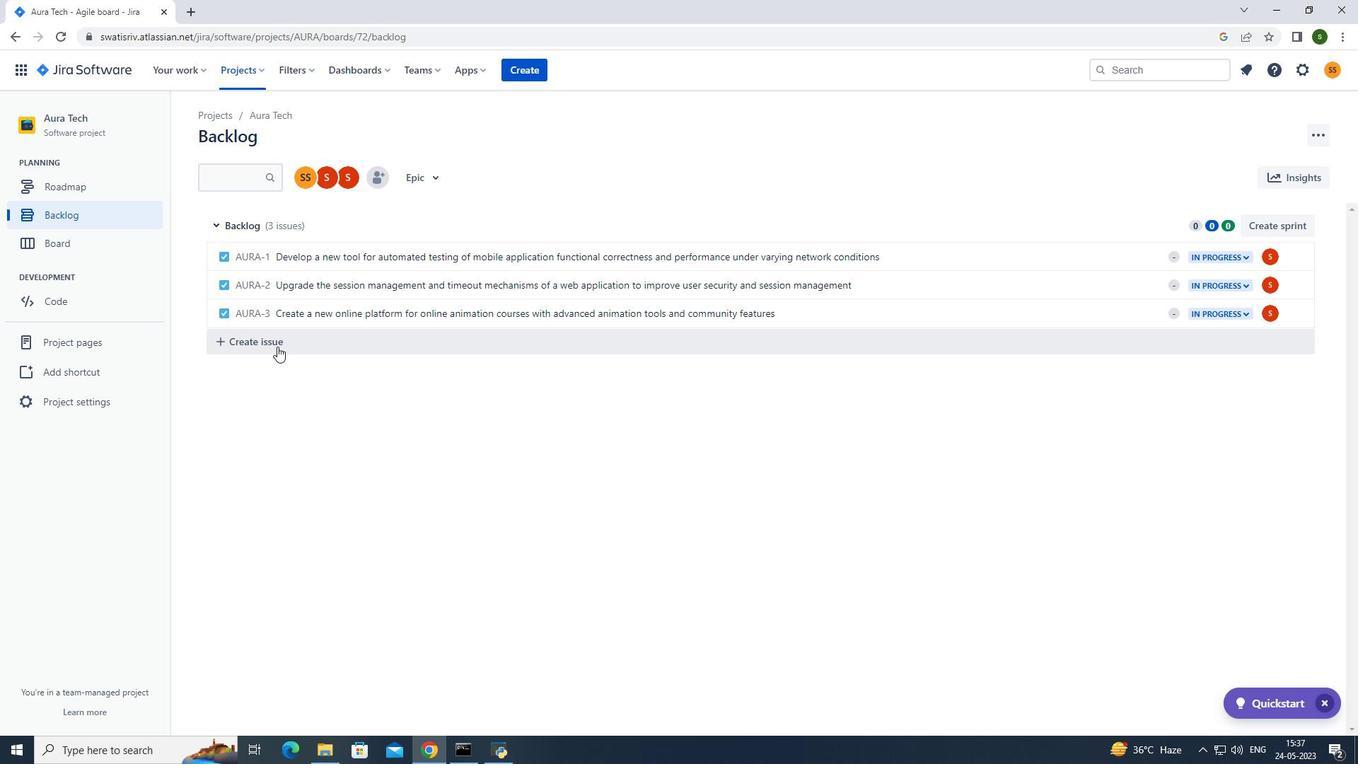 
Action: Mouse moved to (326, 339)
Screenshot: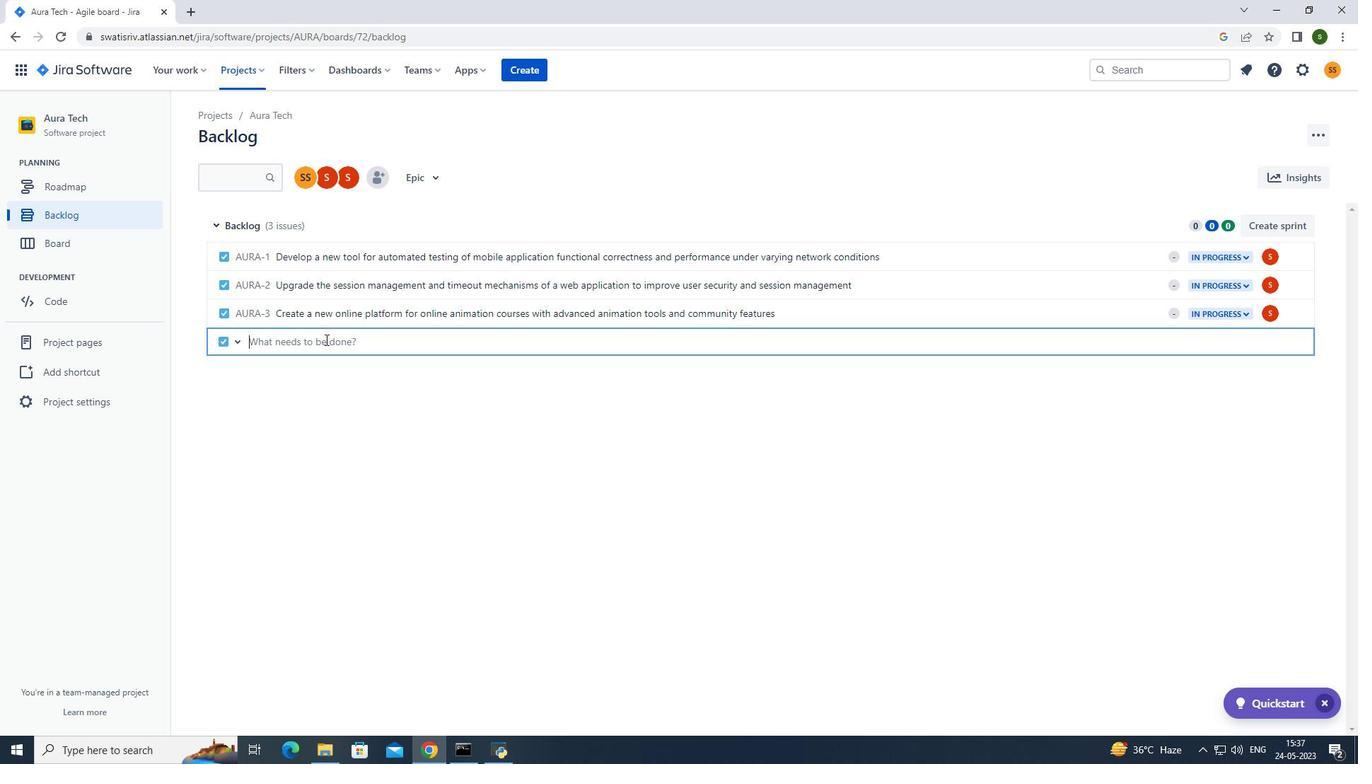 
Action: Key pressed <Key.caps_lock>I<Key.caps_lock>mplement<Key.space>a<Key.space>new<Key.space>cloud-based<Key.space>time<Key.space>tracking<Key.space>system<Key.space>for<Key.space>a<Key.space>company<Key.space>with<Key.space>af<Key.backspace>dvanced<Key.space>time<Key.space>tracking<Key.space>and<Key.space>projev<Key.backspace>ct<Key.space>management<Key.space>featy<Key.backspace>ures<Key.enter>
Screenshot: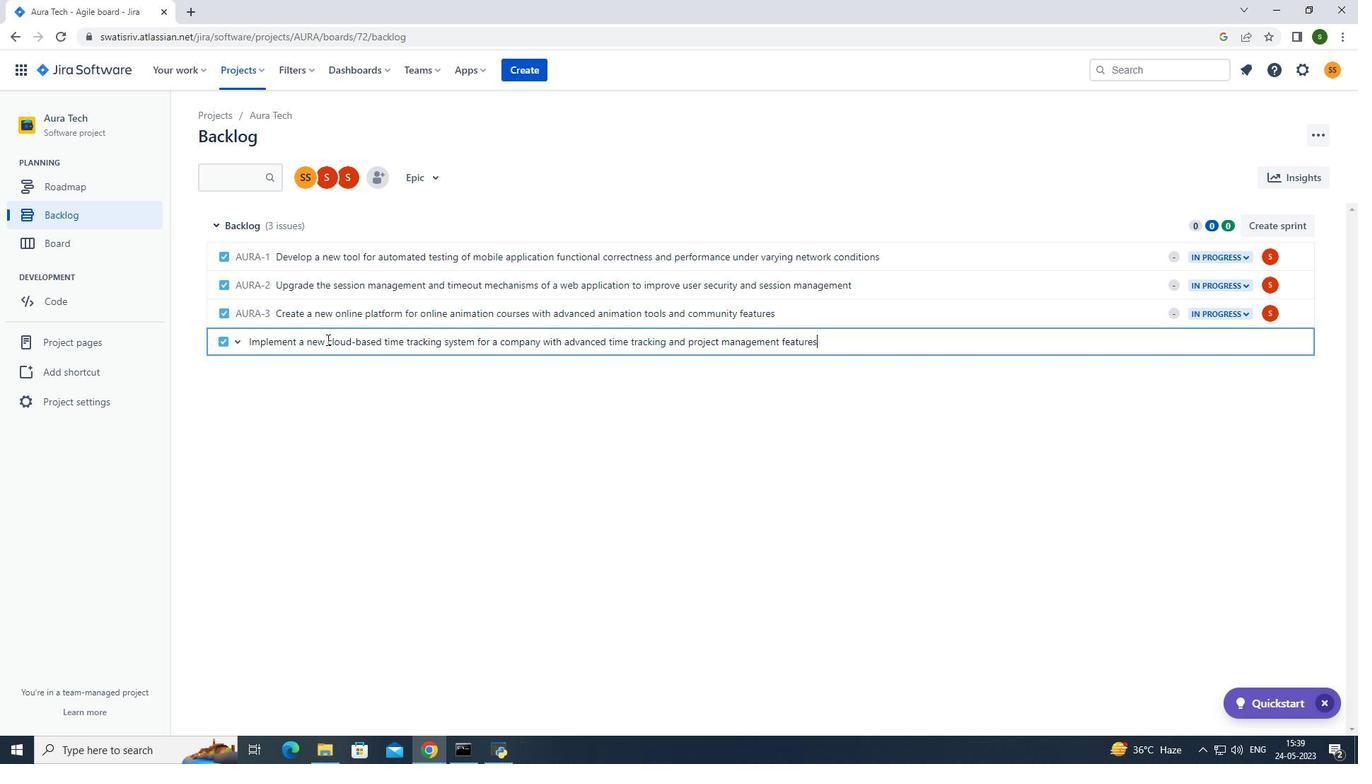 
Action: Mouse moved to (1266, 341)
Screenshot: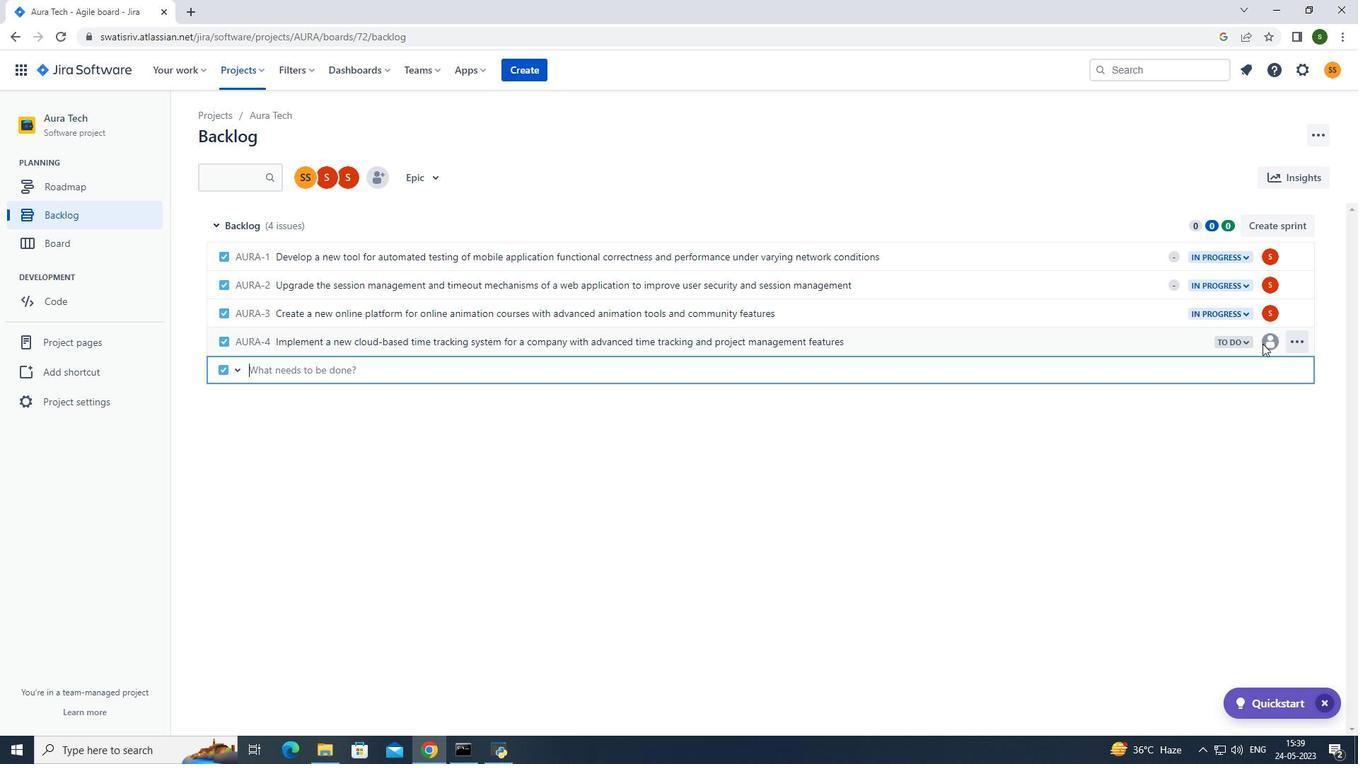 
Action: Mouse pressed left at (1266, 341)
Screenshot: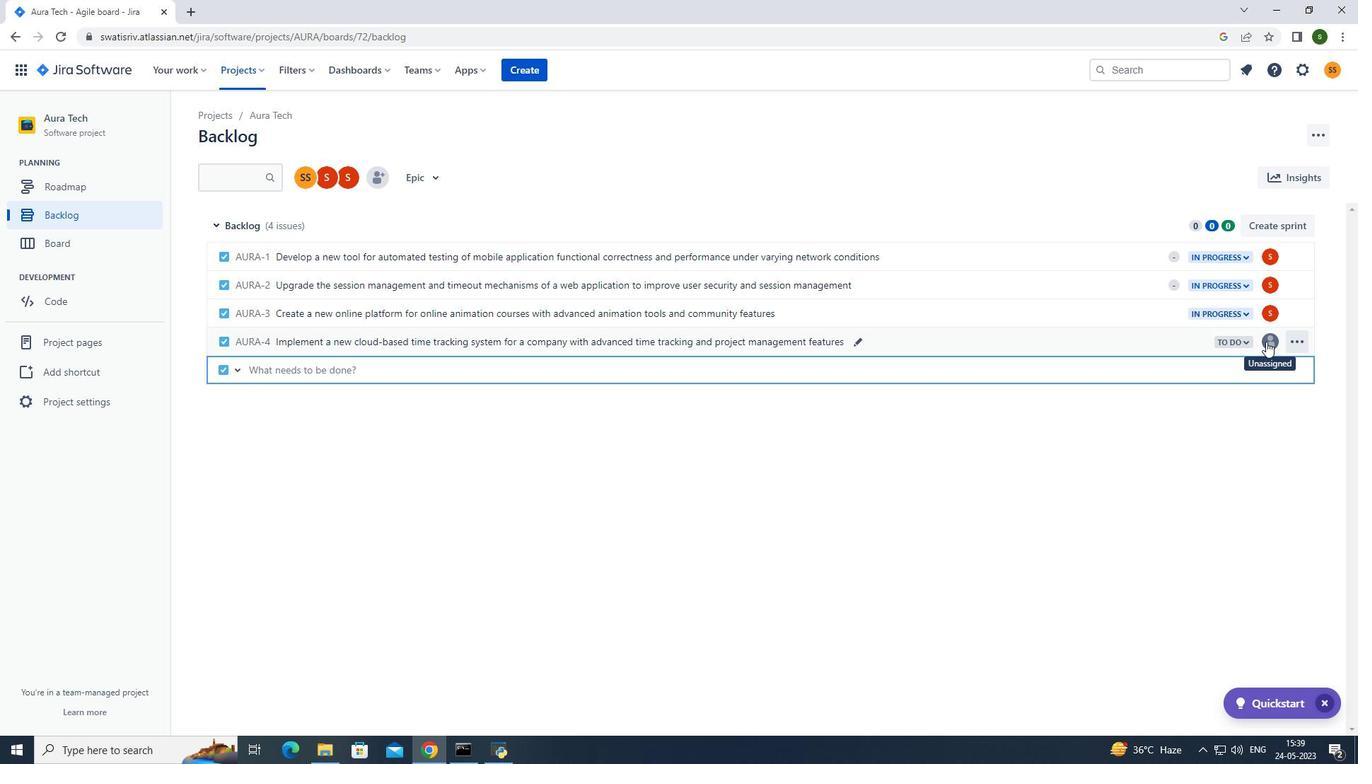 
Action: Mouse moved to (1163, 357)
Screenshot: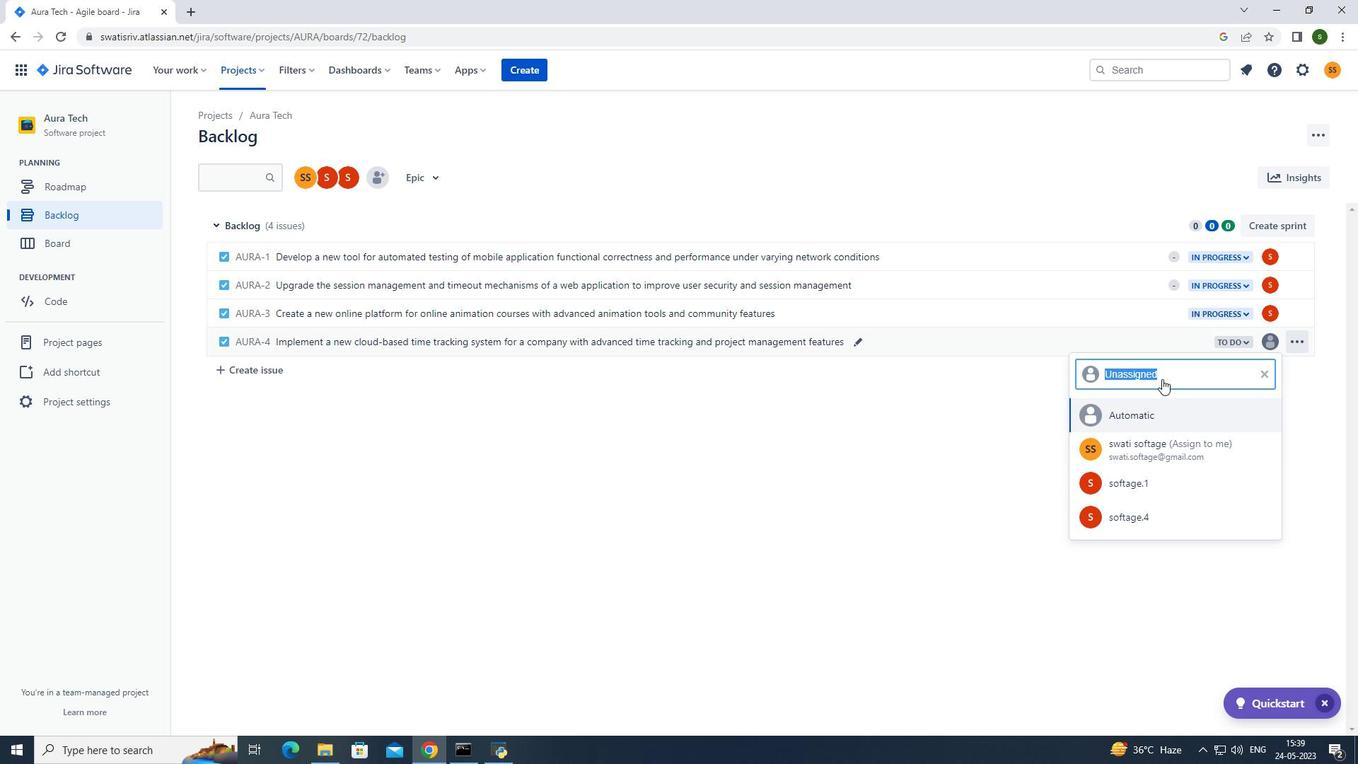 
Action: Key pressed softage.1<Key.shift>@softage.net
Screenshot: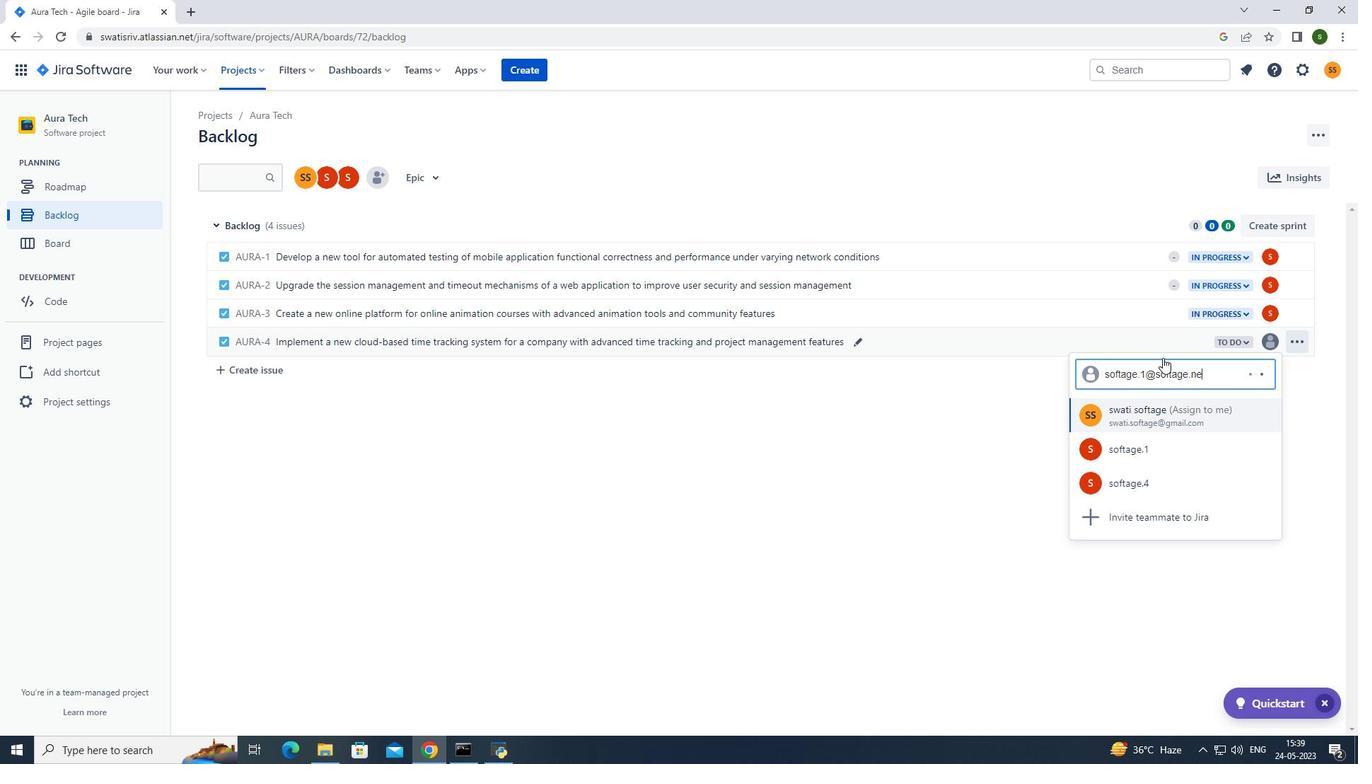 
Action: Mouse moved to (1161, 419)
Screenshot: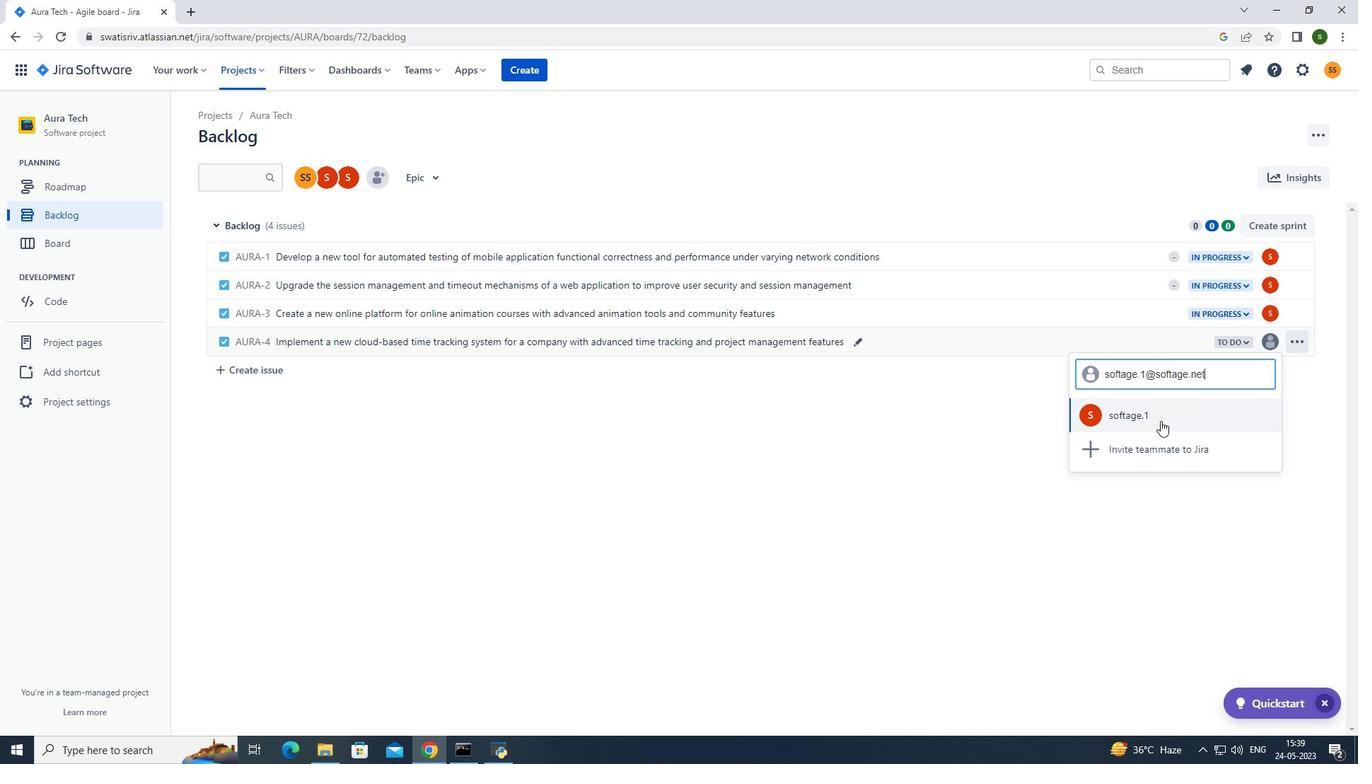 
Action: Mouse pressed left at (1161, 419)
Screenshot: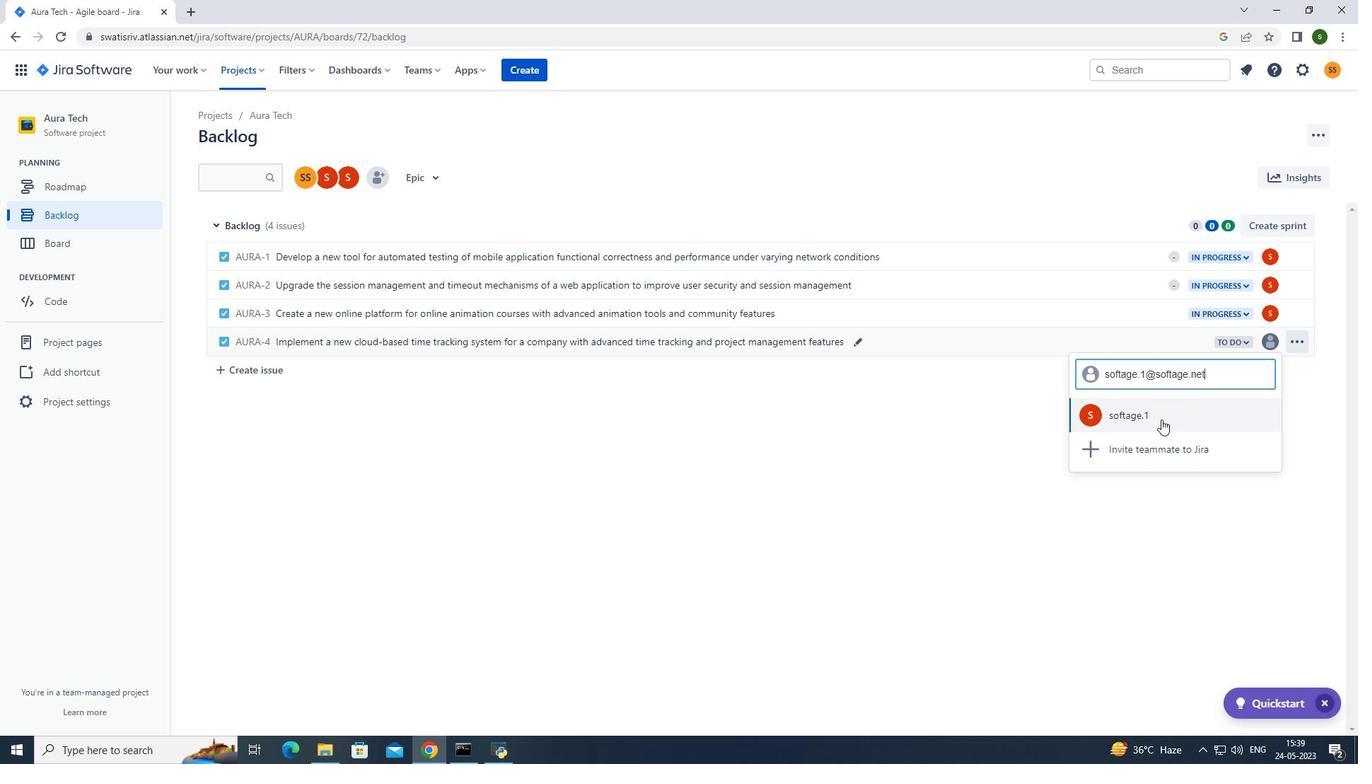 
Action: Mouse moved to (1234, 339)
Screenshot: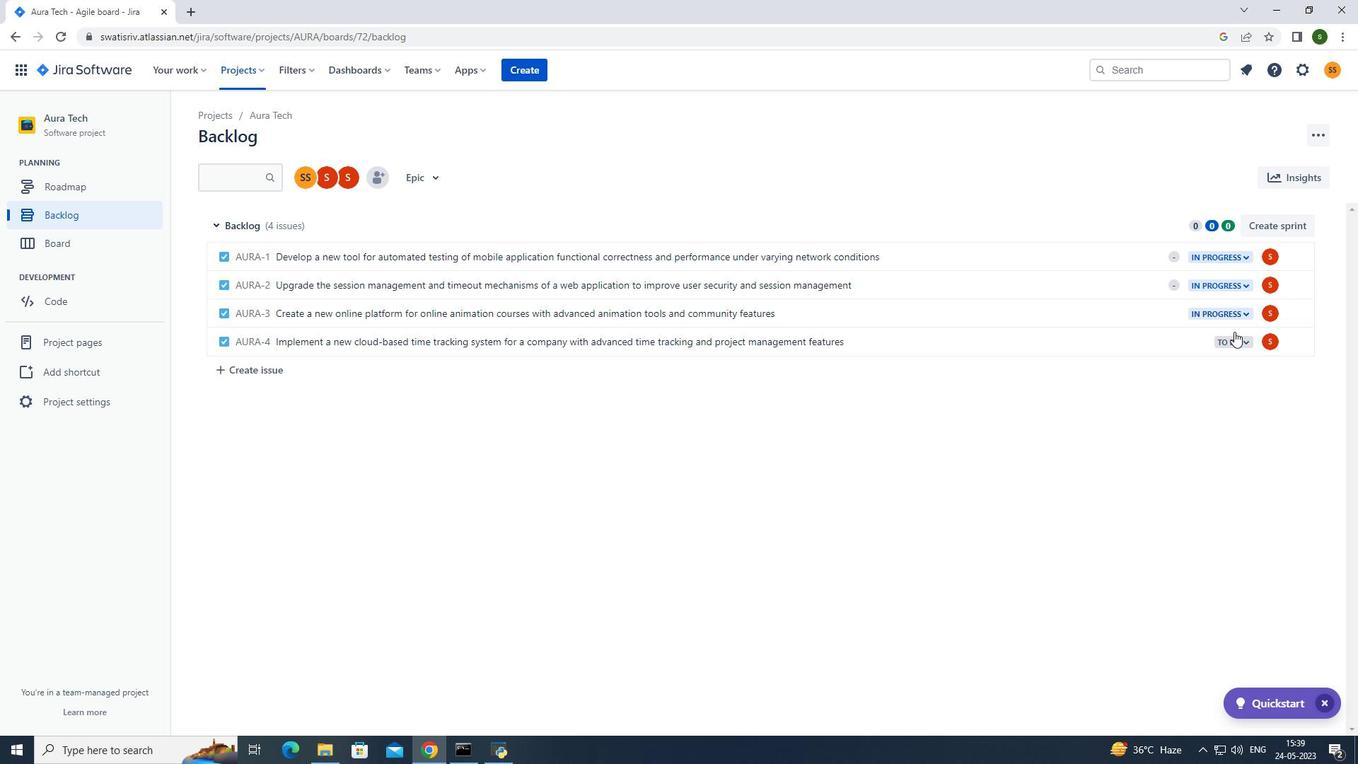 
Action: Mouse pressed left at (1234, 339)
Screenshot: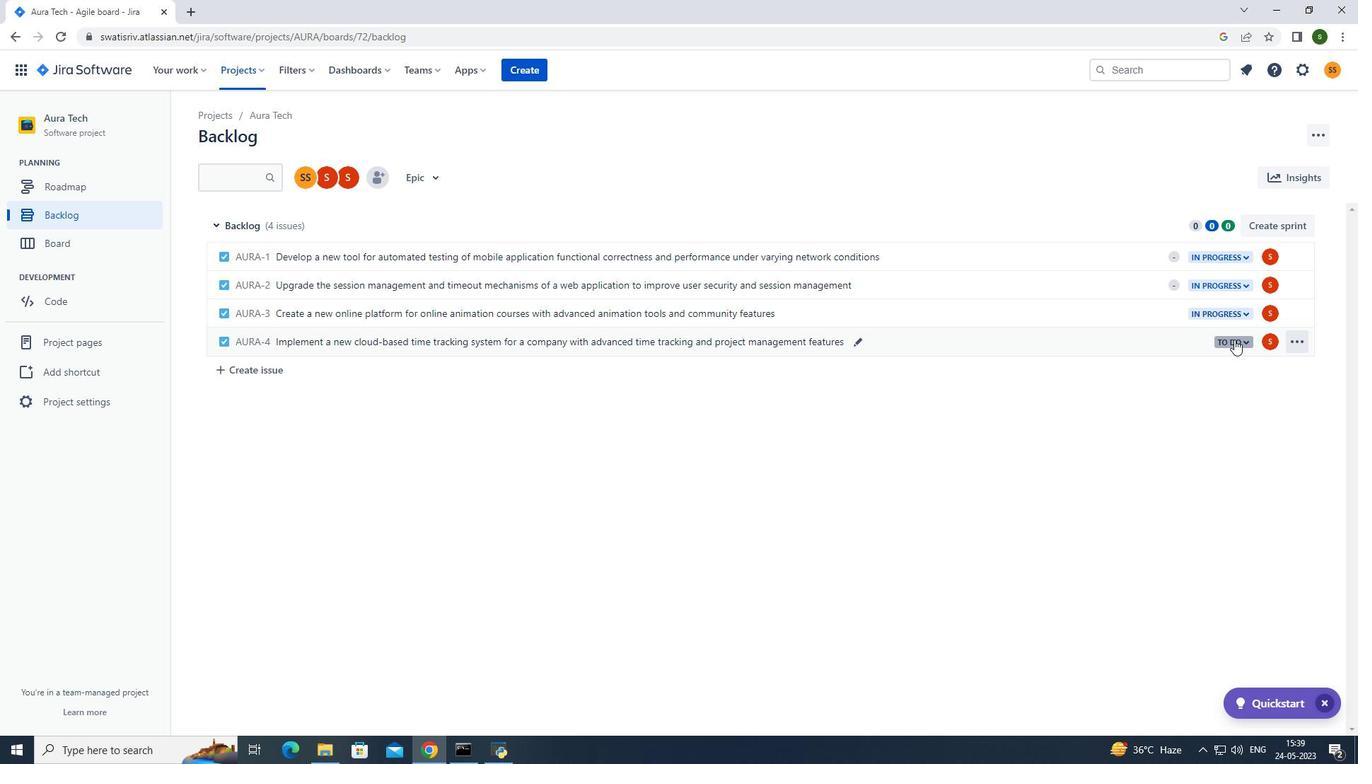 
Action: Mouse moved to (1187, 368)
Screenshot: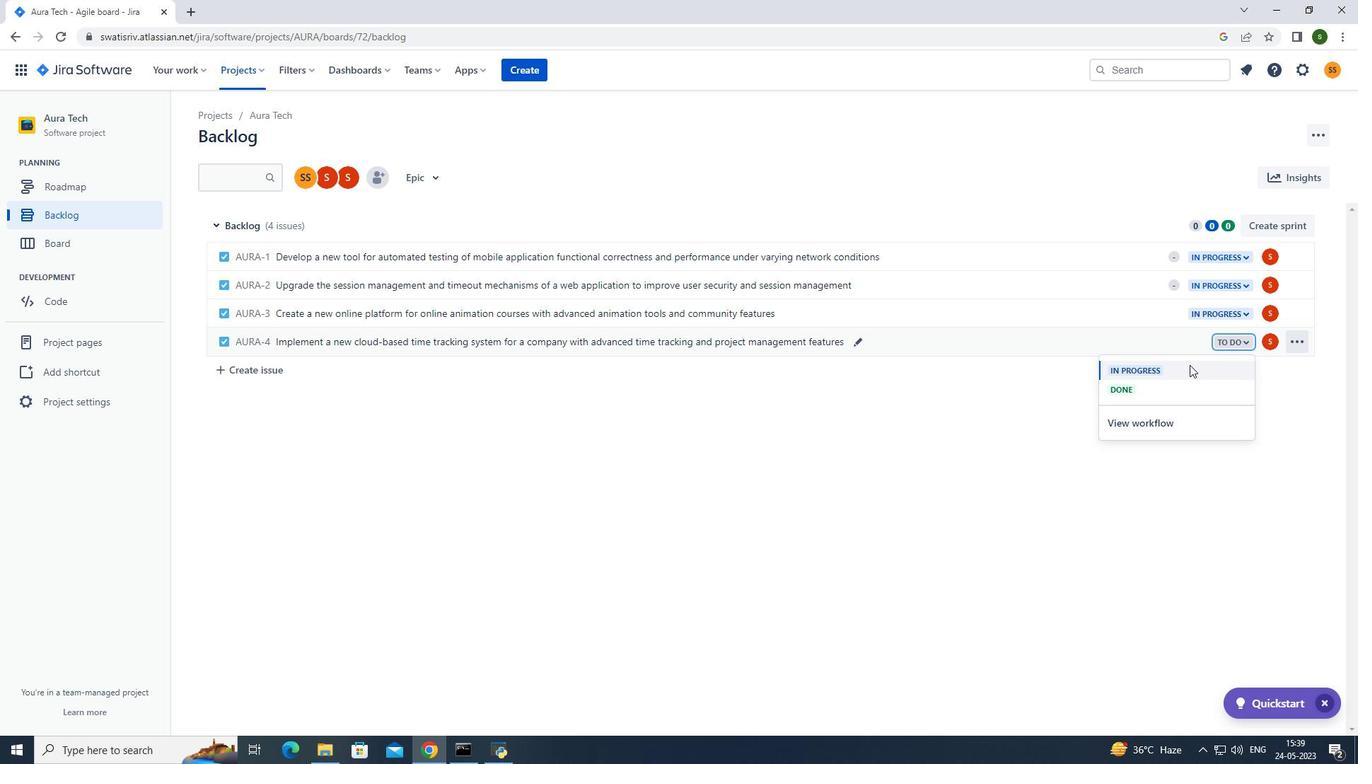
Action: Mouse pressed left at (1187, 368)
Screenshot: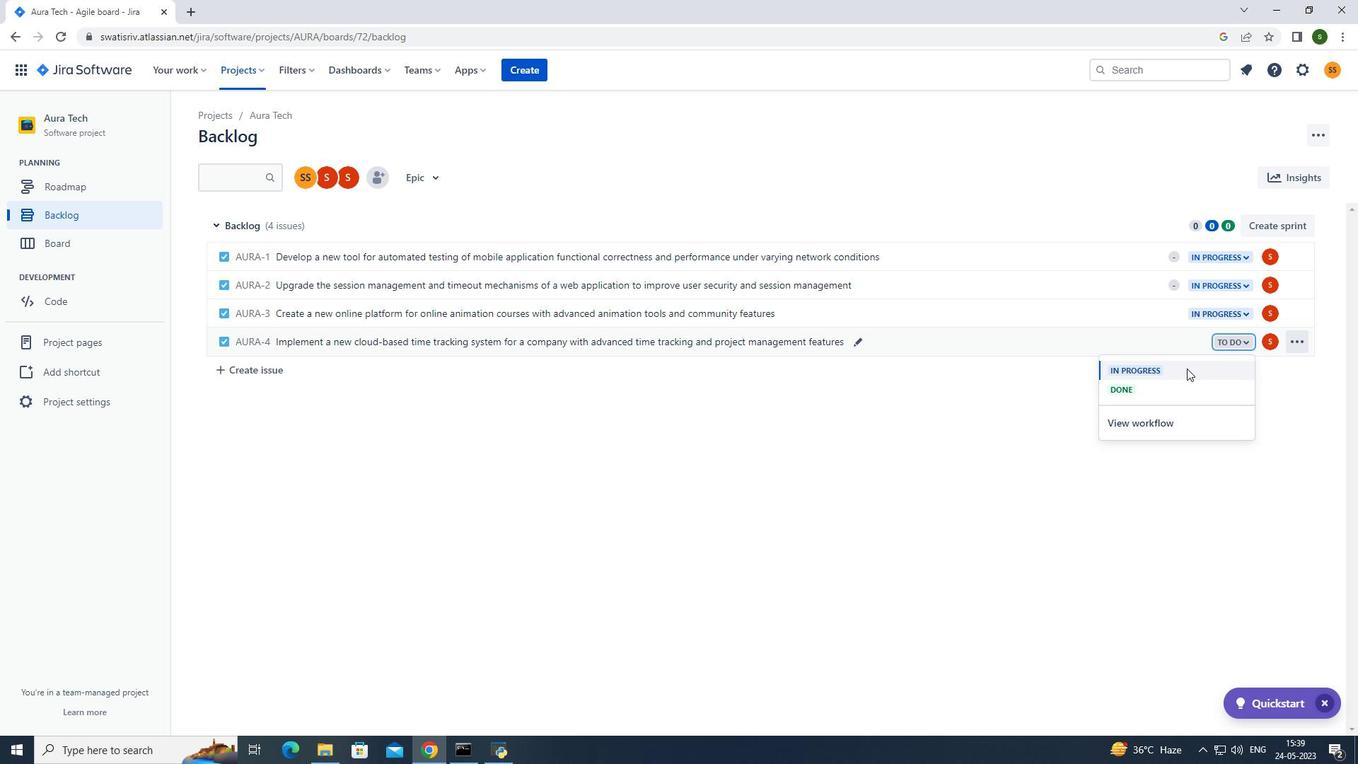 
Action: Mouse moved to (926, 445)
Screenshot: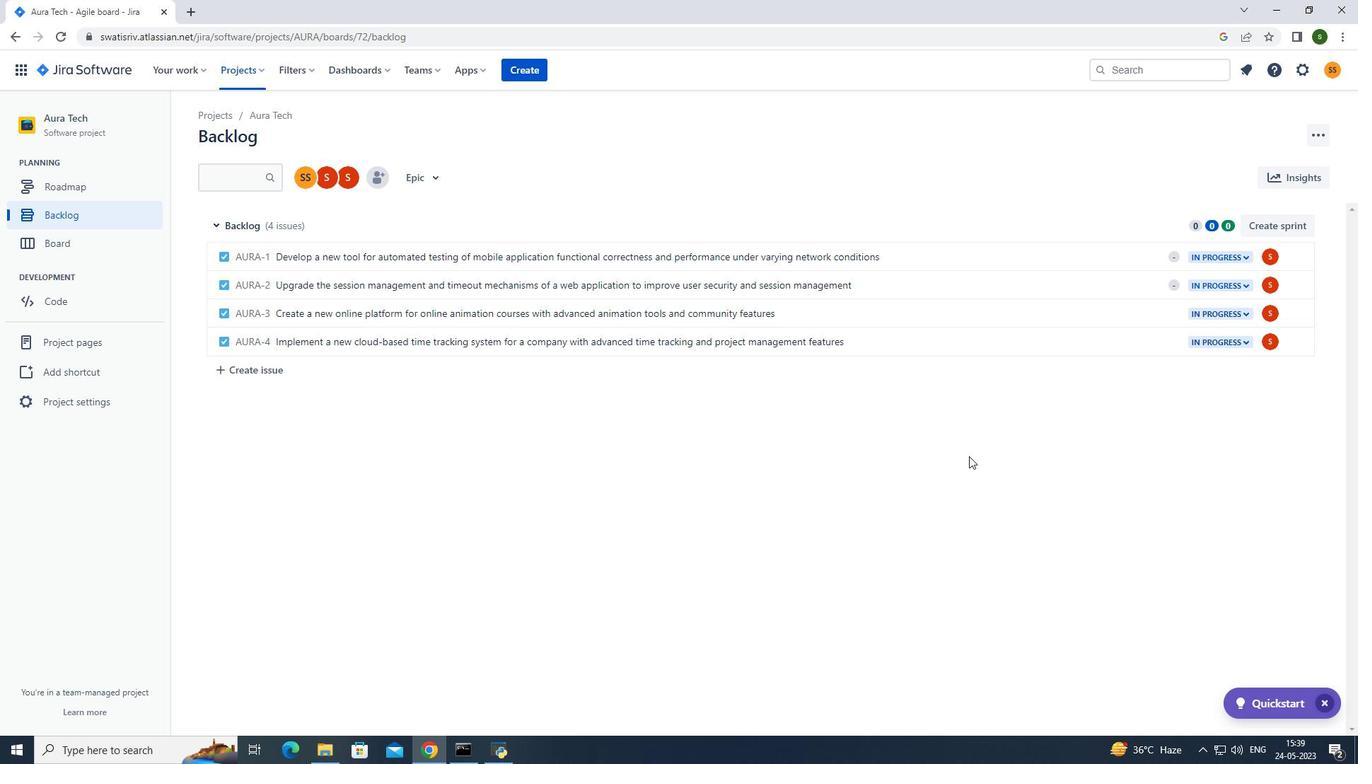 
Action: Mouse pressed left at (926, 445)
Screenshot: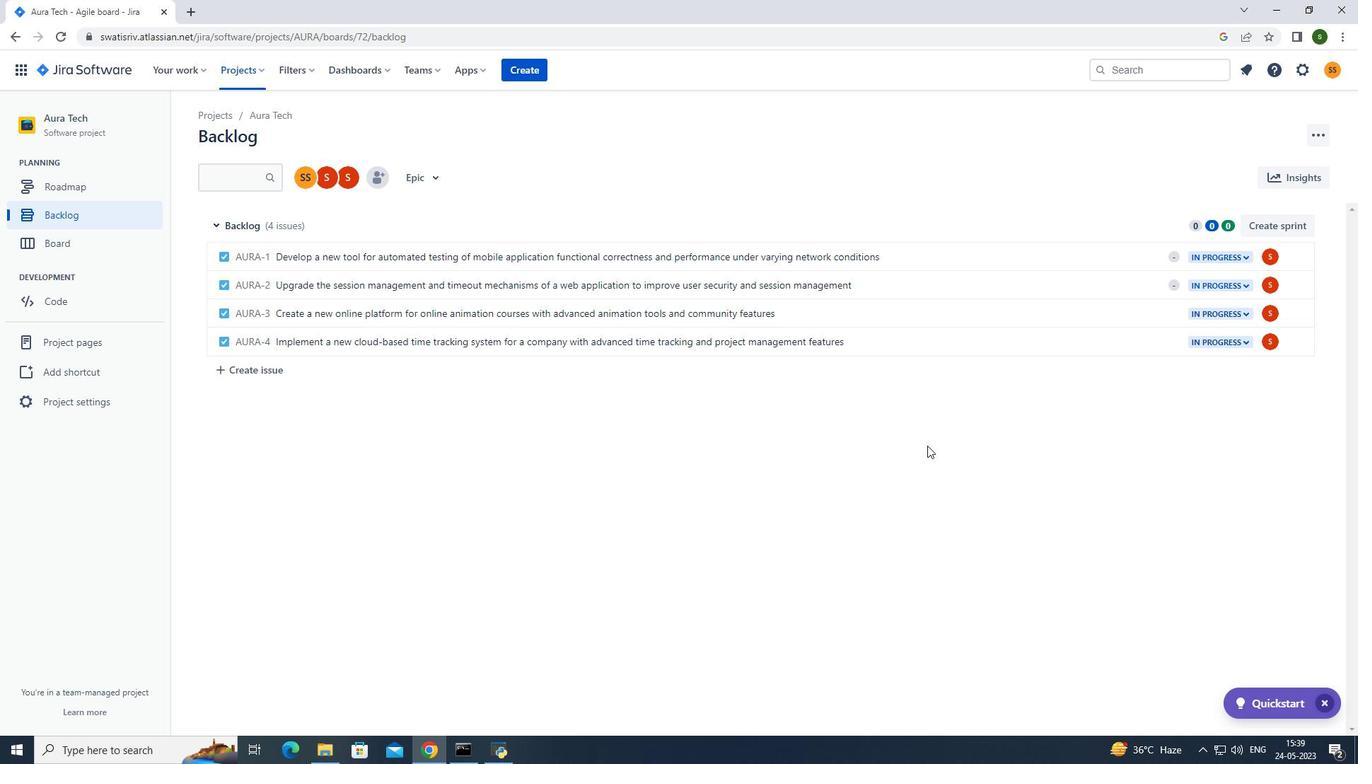 
